 Task: Research Airbnb options in Zaozhuang, China from 11th November, 2023 to 15th November, 2023 for 2 adults.1  bedroom having 2 beds and 1 bathroom. Property type can be hotel. Amenities needed are: washing machine. Look for 5 properties as per requirement.
Action: Mouse moved to (619, 96)
Screenshot: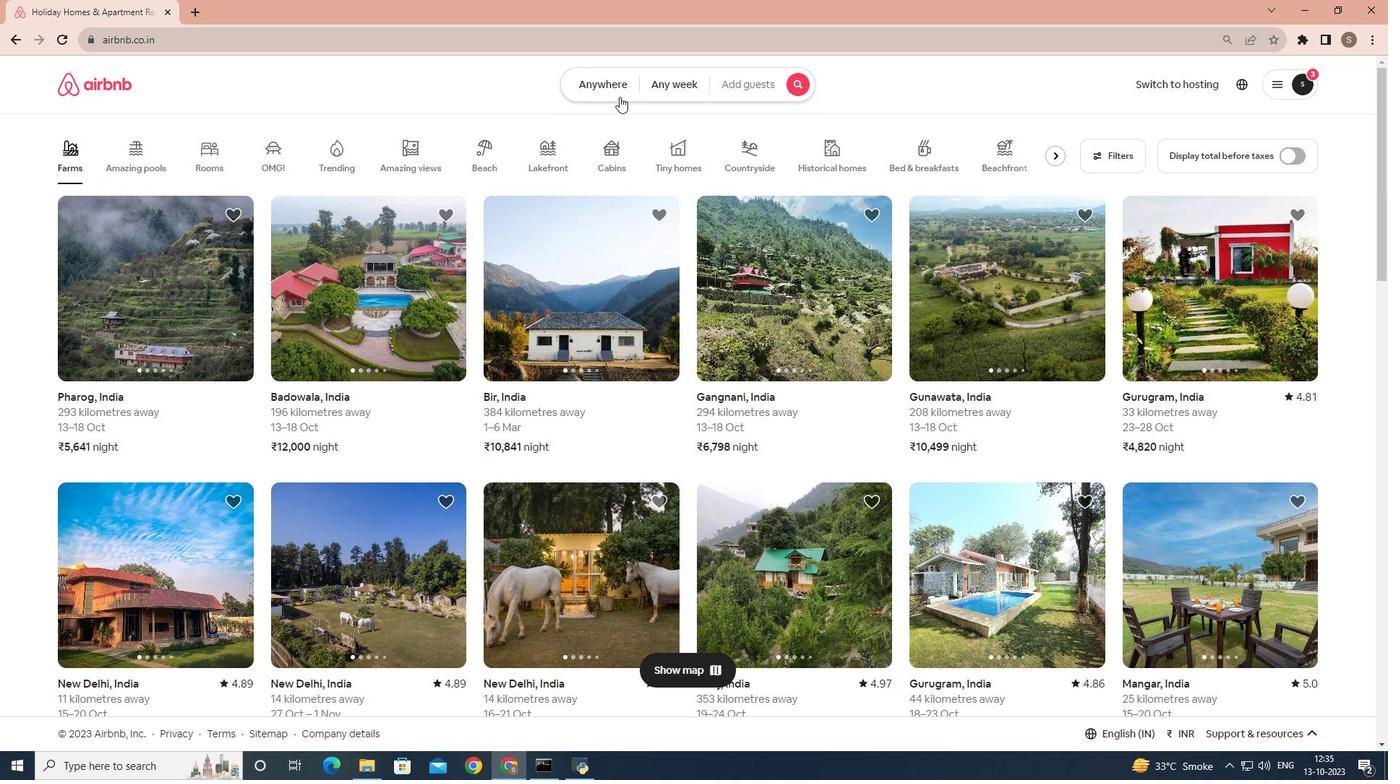 
Action: Mouse pressed left at (619, 96)
Screenshot: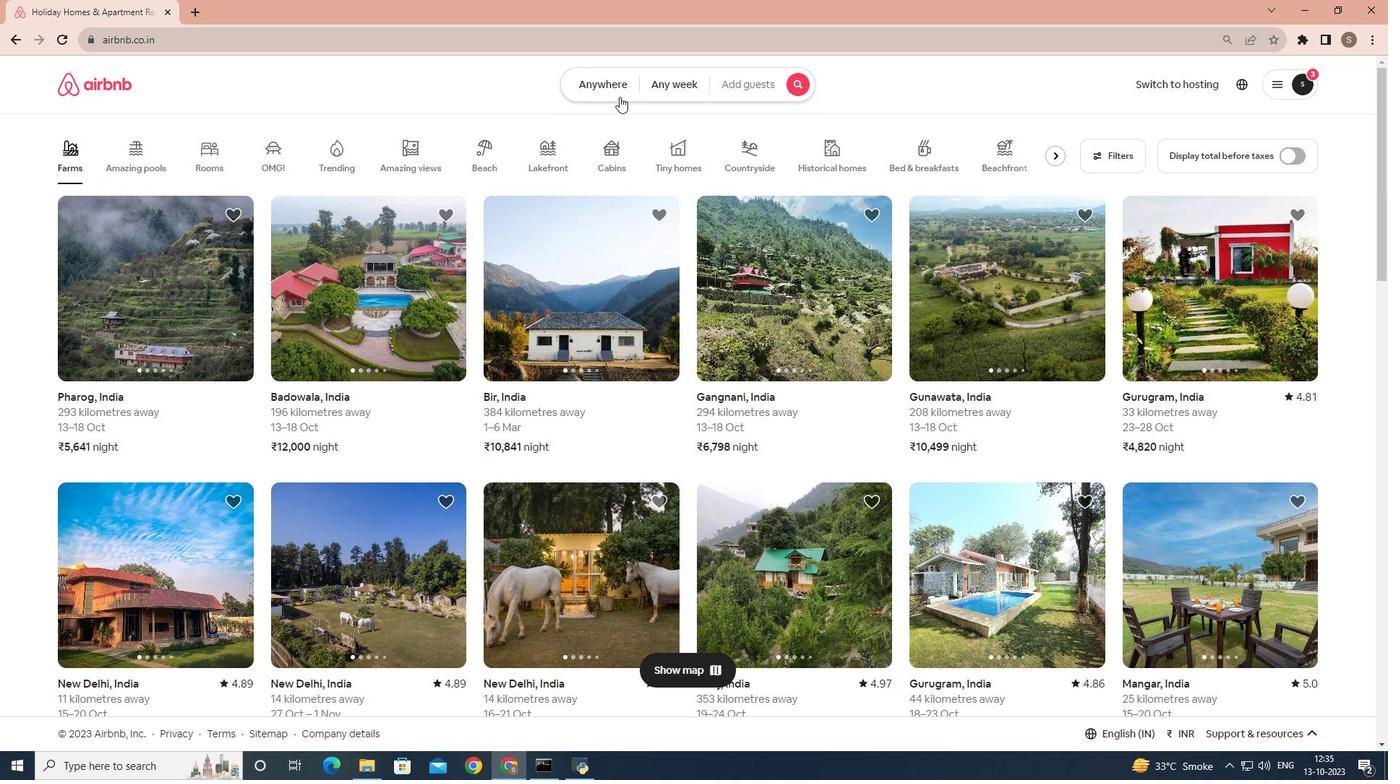 
Action: Mouse moved to (519, 143)
Screenshot: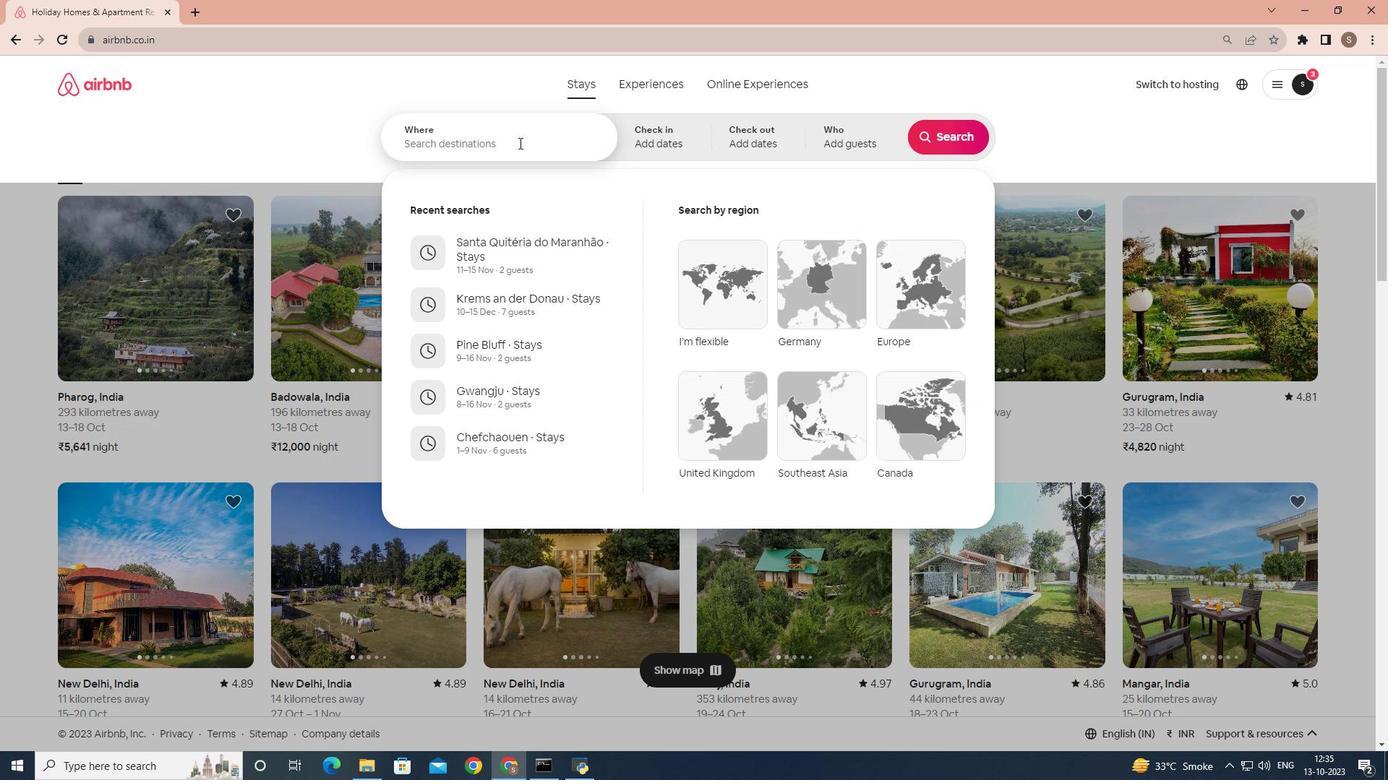 
Action: Mouse pressed left at (519, 143)
Screenshot: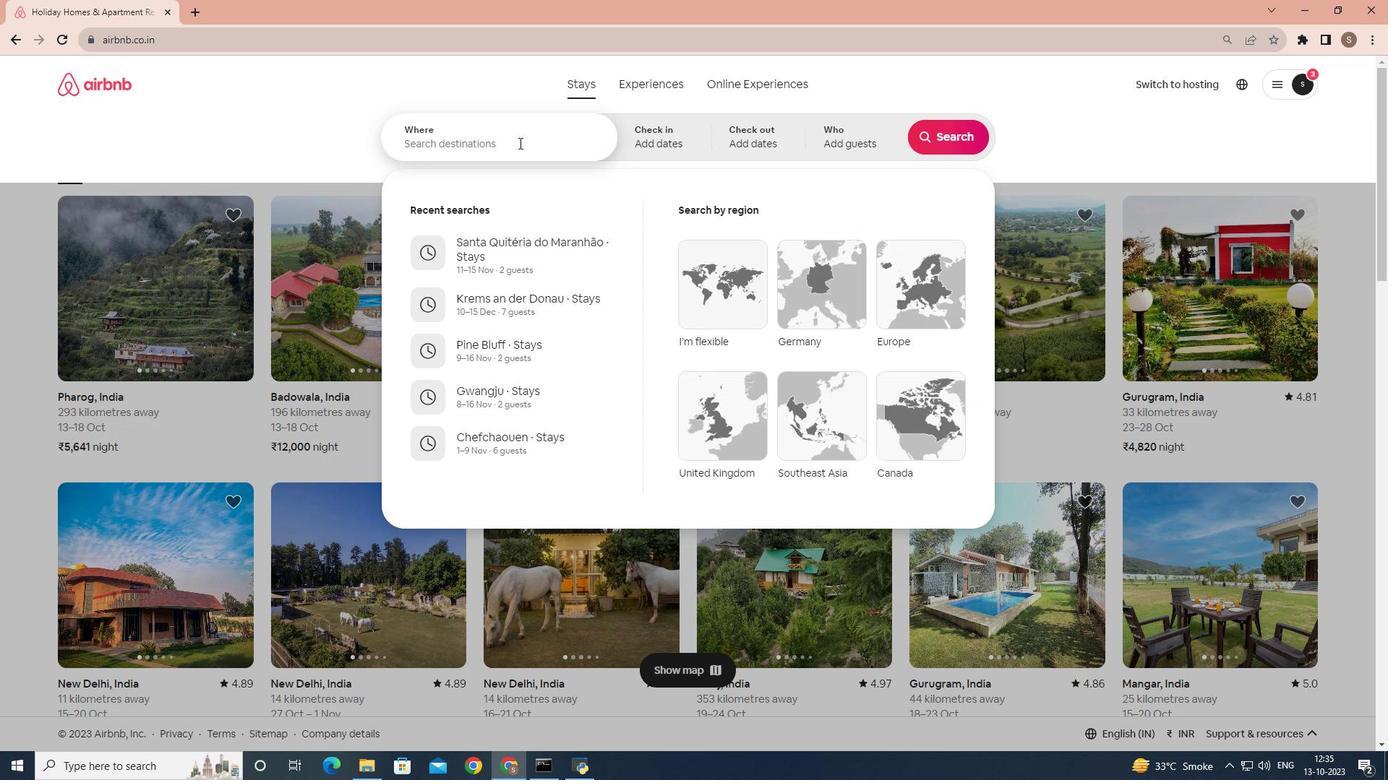 
Action: Mouse moved to (515, 144)
Screenshot: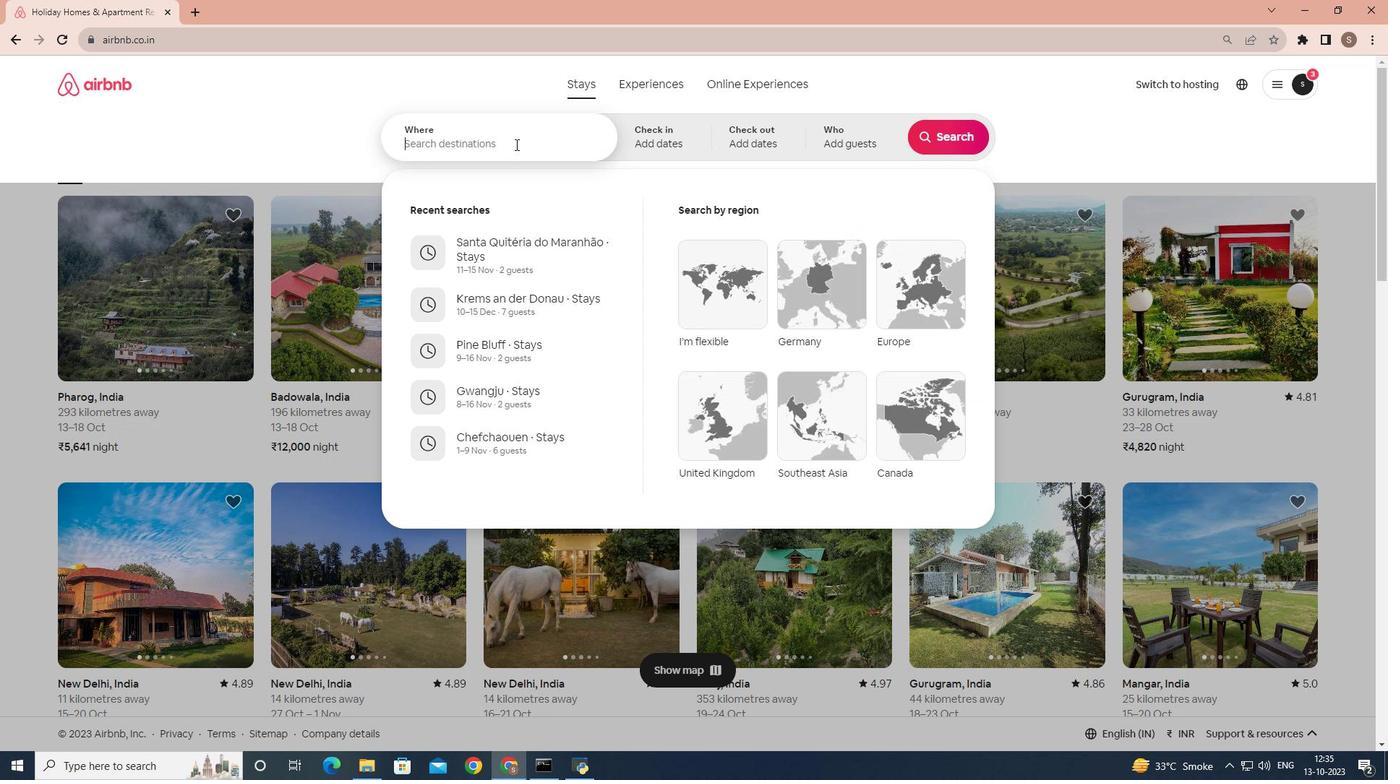 
Action: Key pressed <Key.shift>Zao<Key.space>zhuang,<Key.space><Key.shift>China
Screenshot: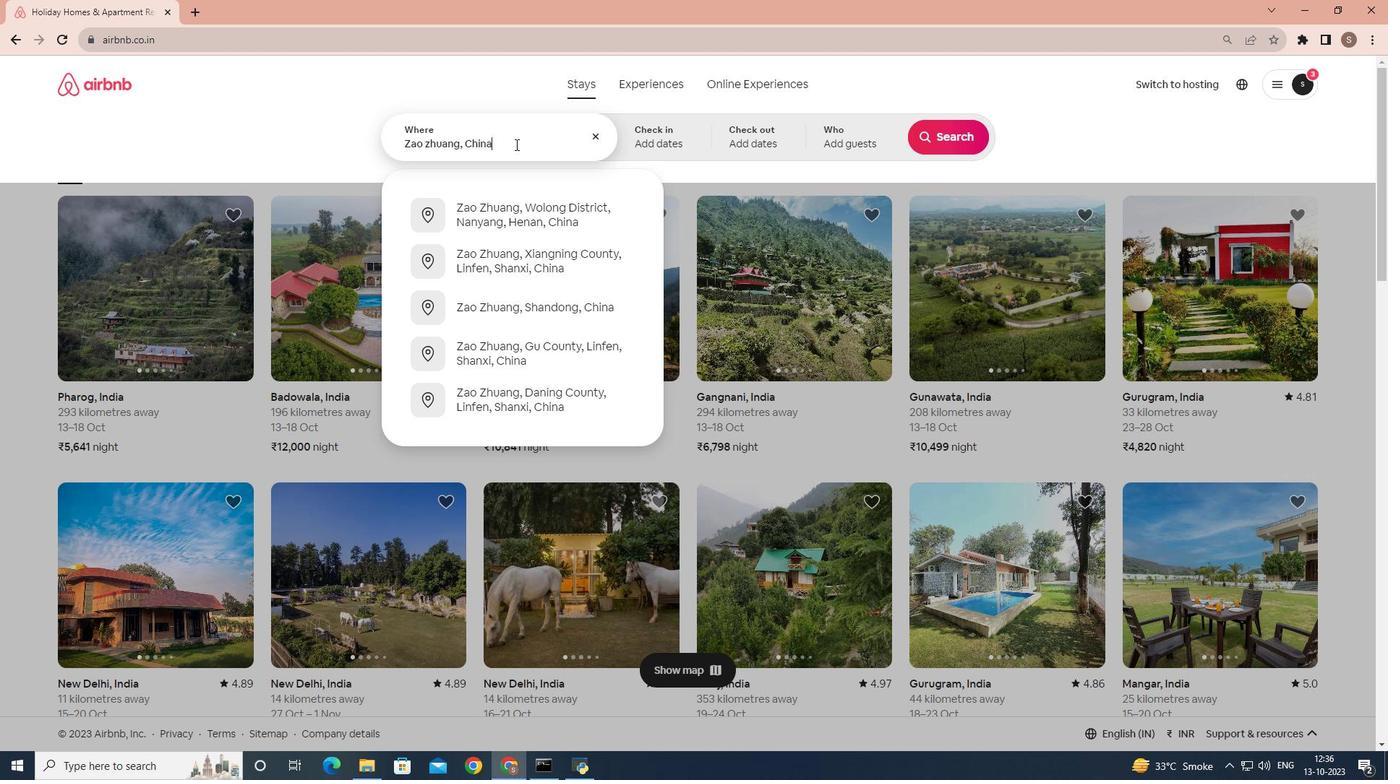 
Action: Mouse moved to (635, 142)
Screenshot: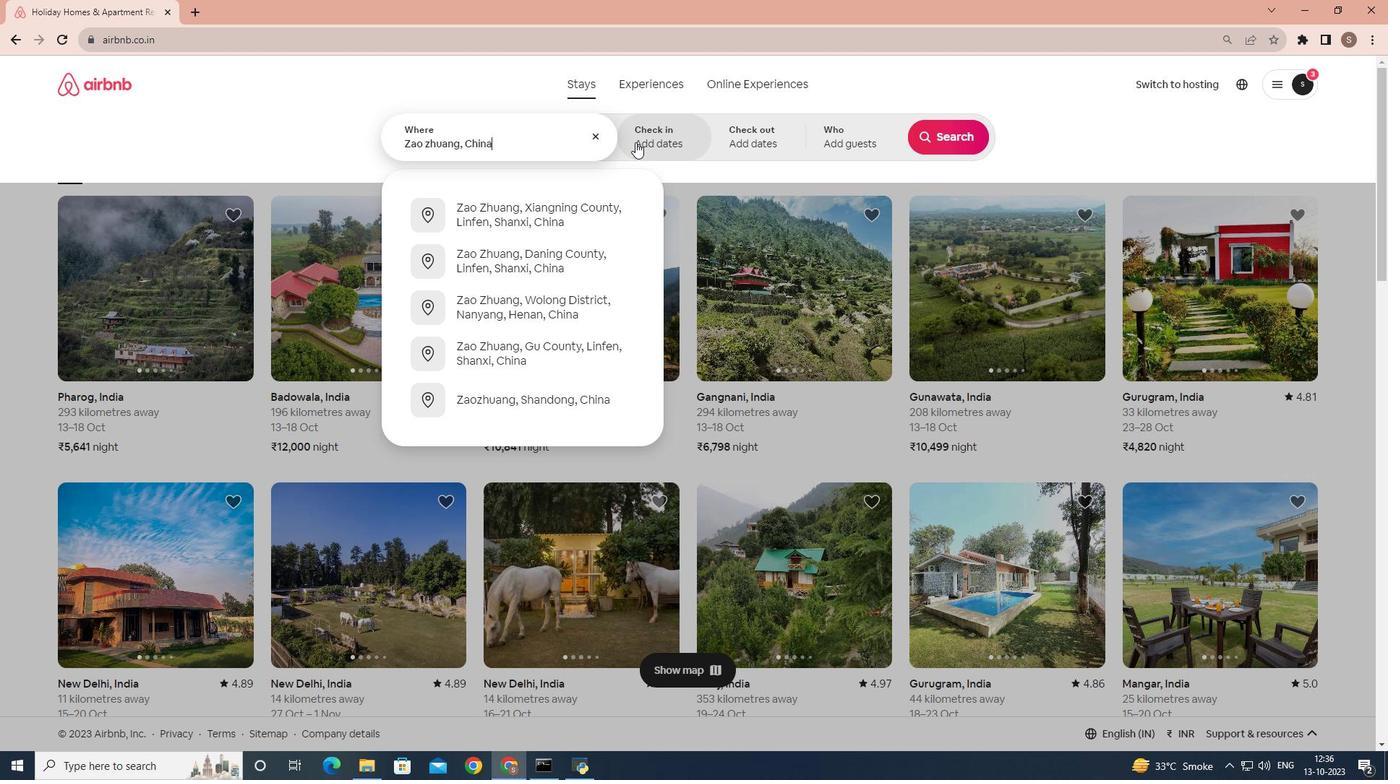 
Action: Mouse pressed left at (635, 142)
Screenshot: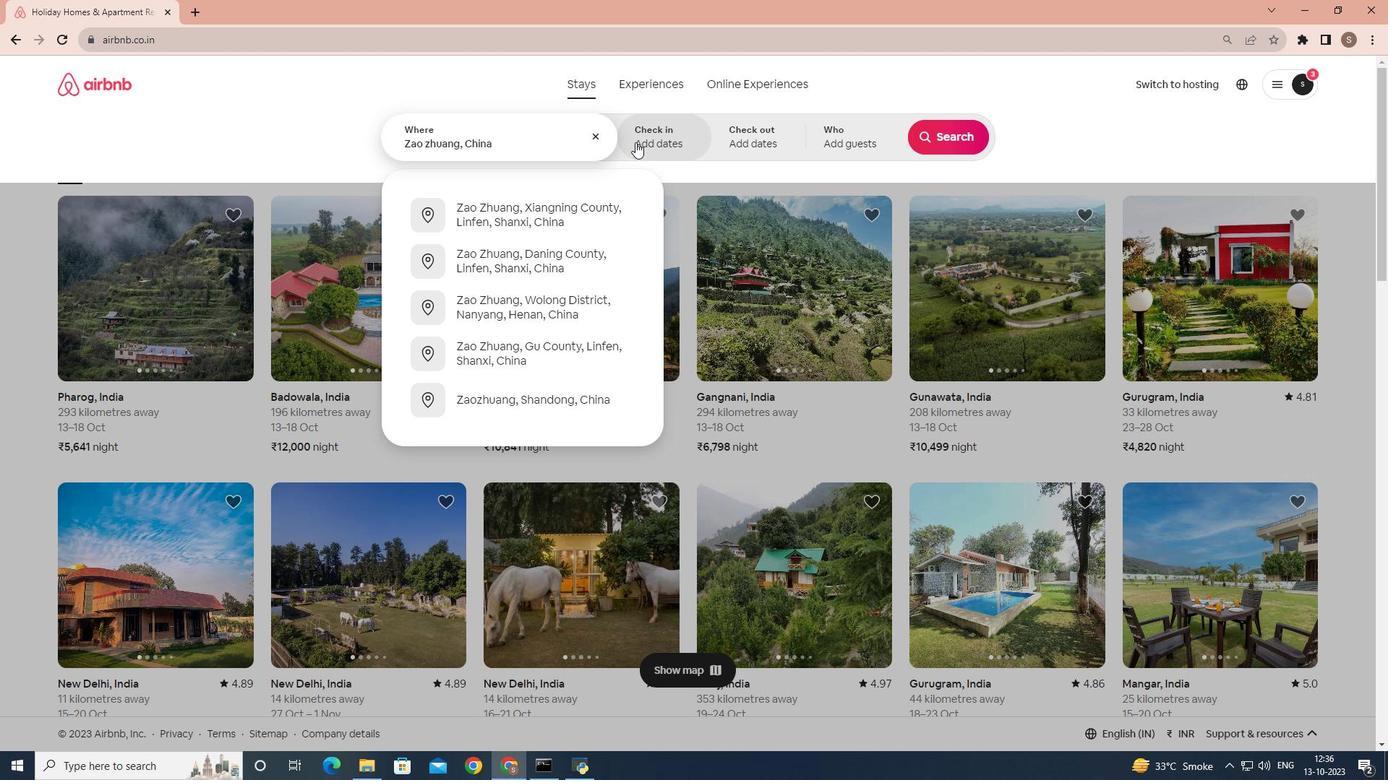 
Action: Mouse moved to (937, 350)
Screenshot: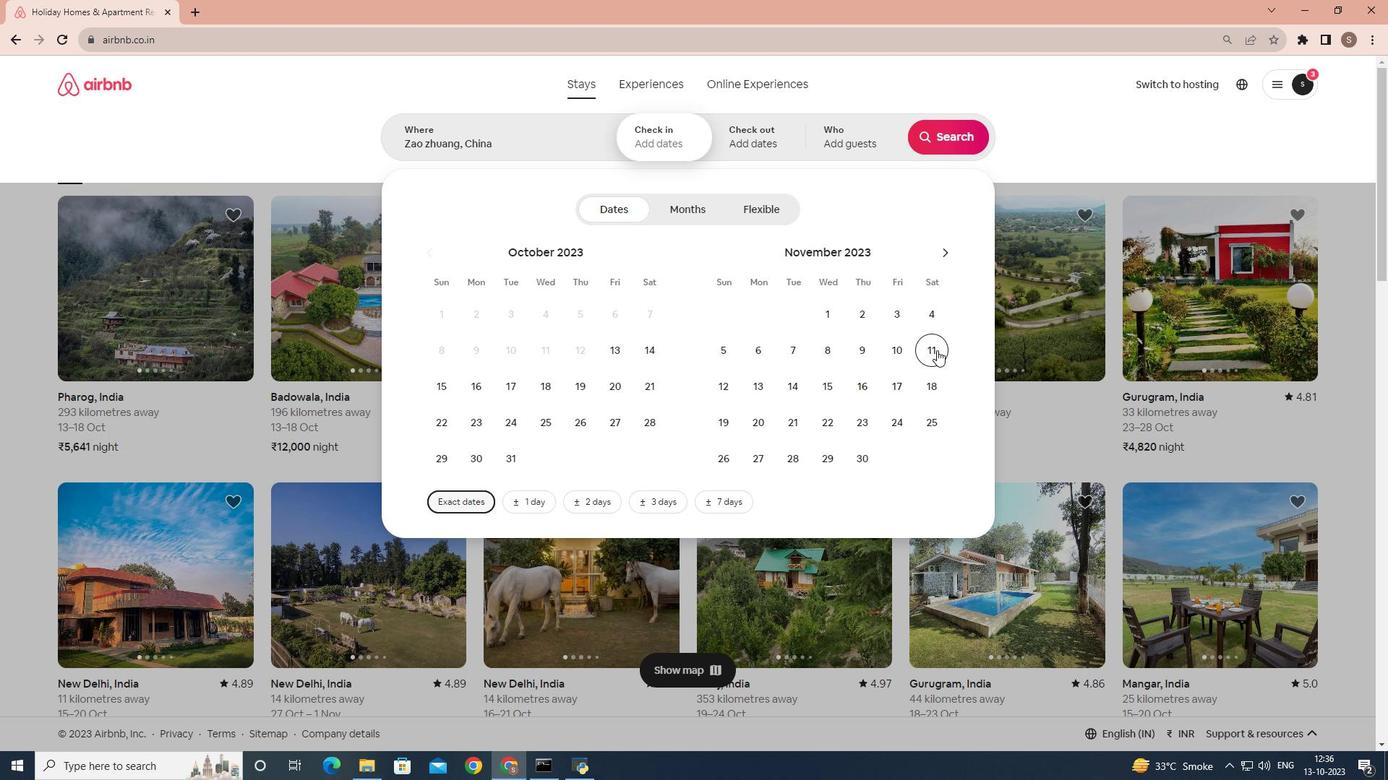 
Action: Mouse pressed left at (937, 350)
Screenshot: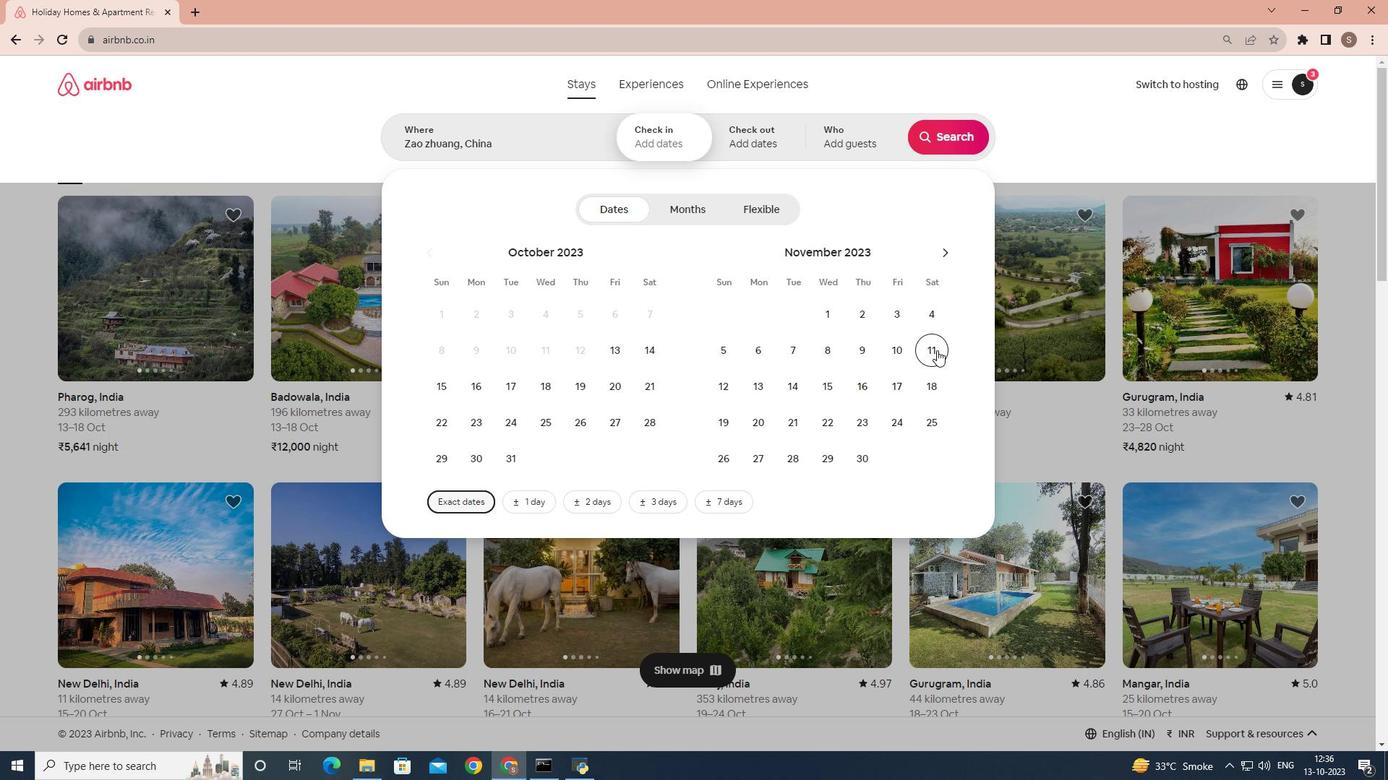 
Action: Mouse moved to (833, 395)
Screenshot: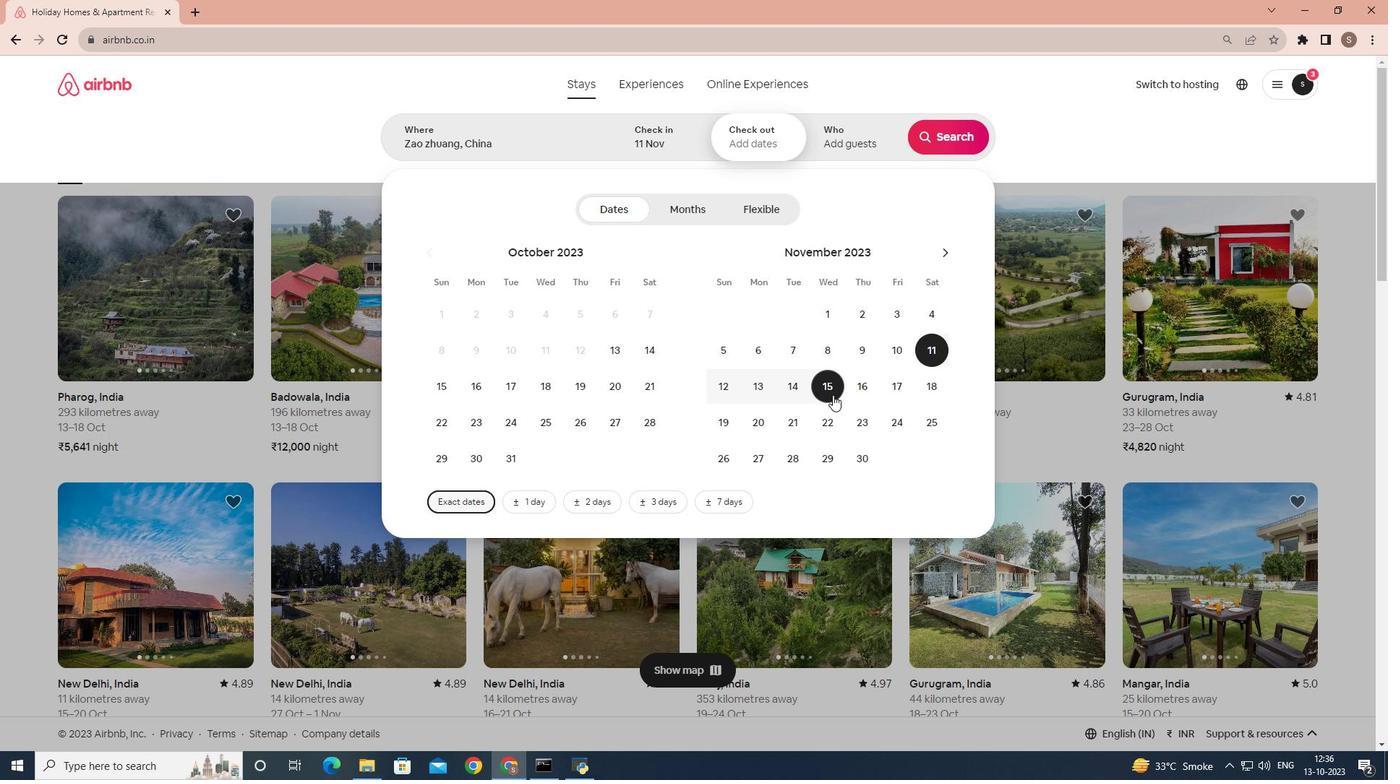 
Action: Mouse pressed left at (833, 395)
Screenshot: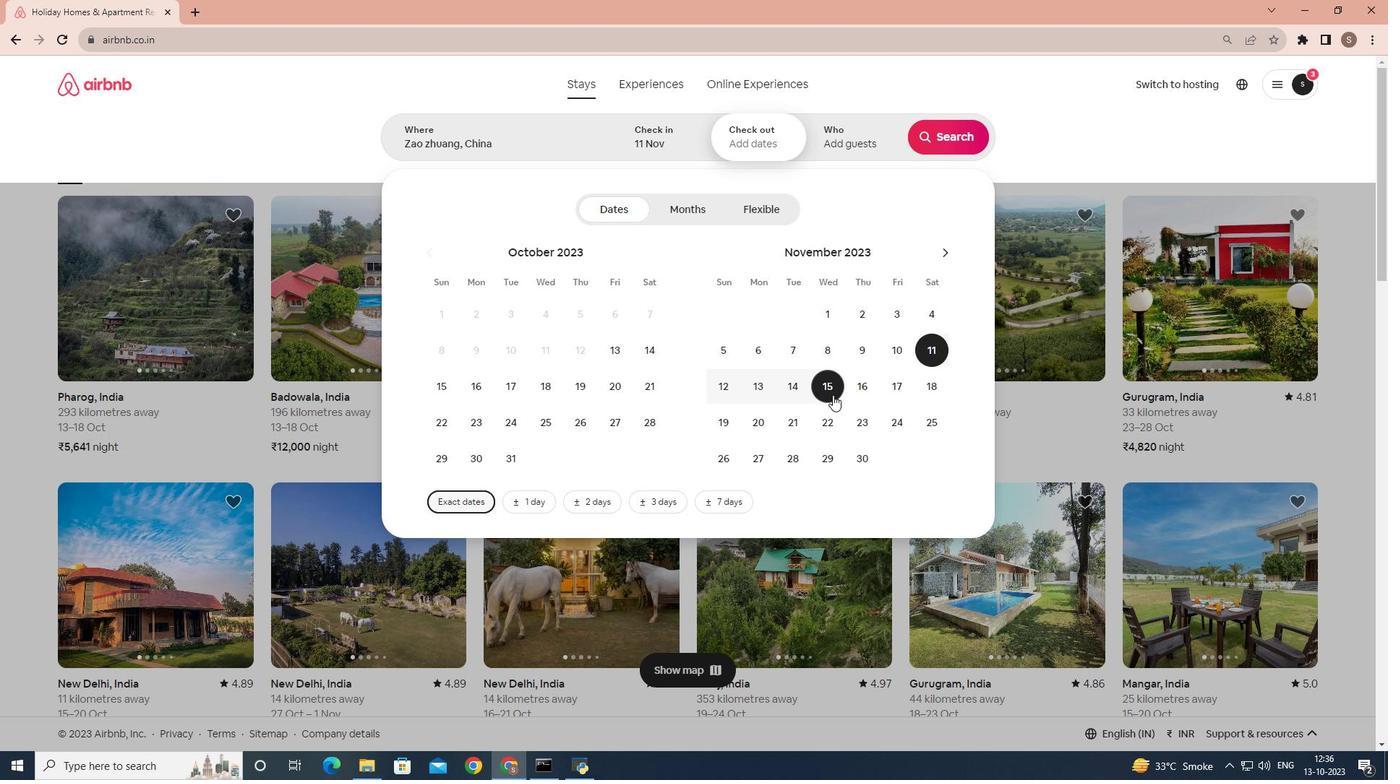 
Action: Mouse moved to (835, 134)
Screenshot: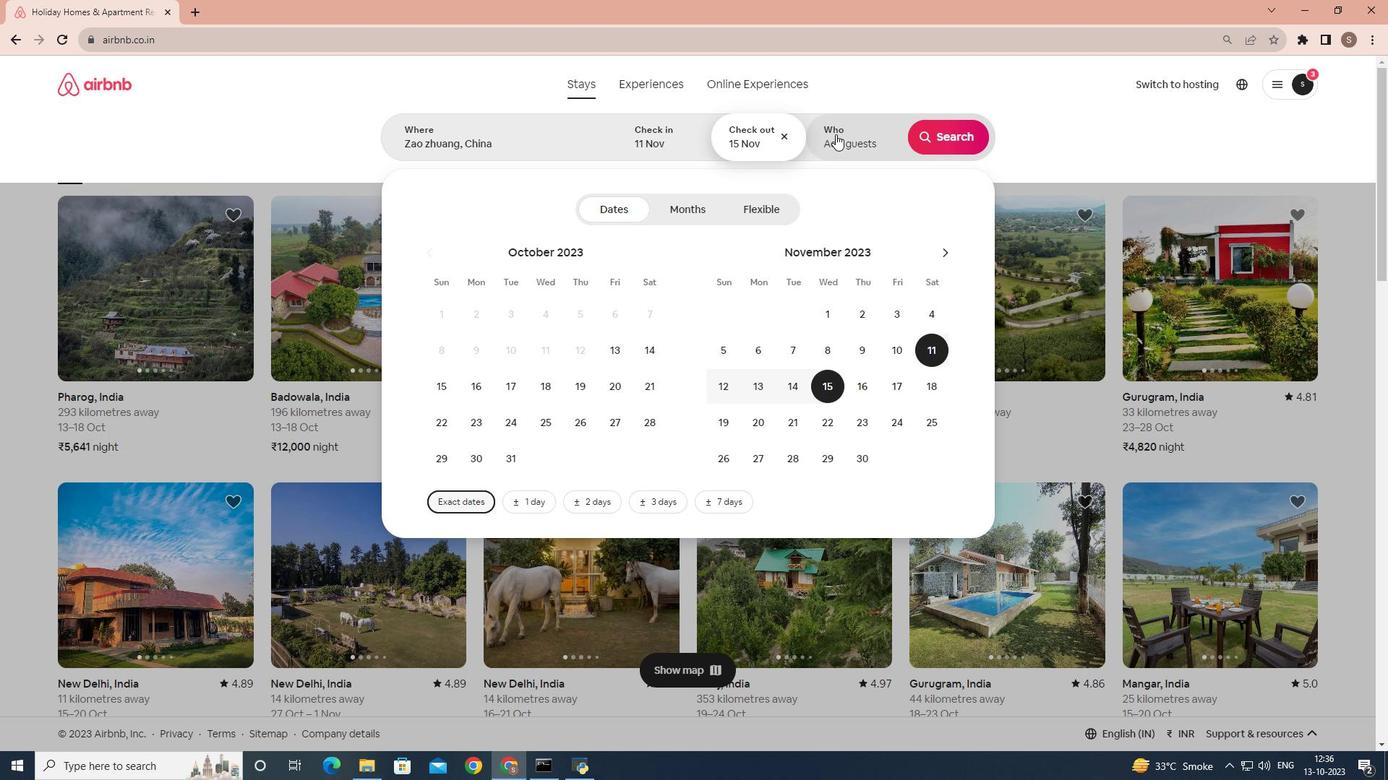 
Action: Mouse pressed left at (835, 134)
Screenshot: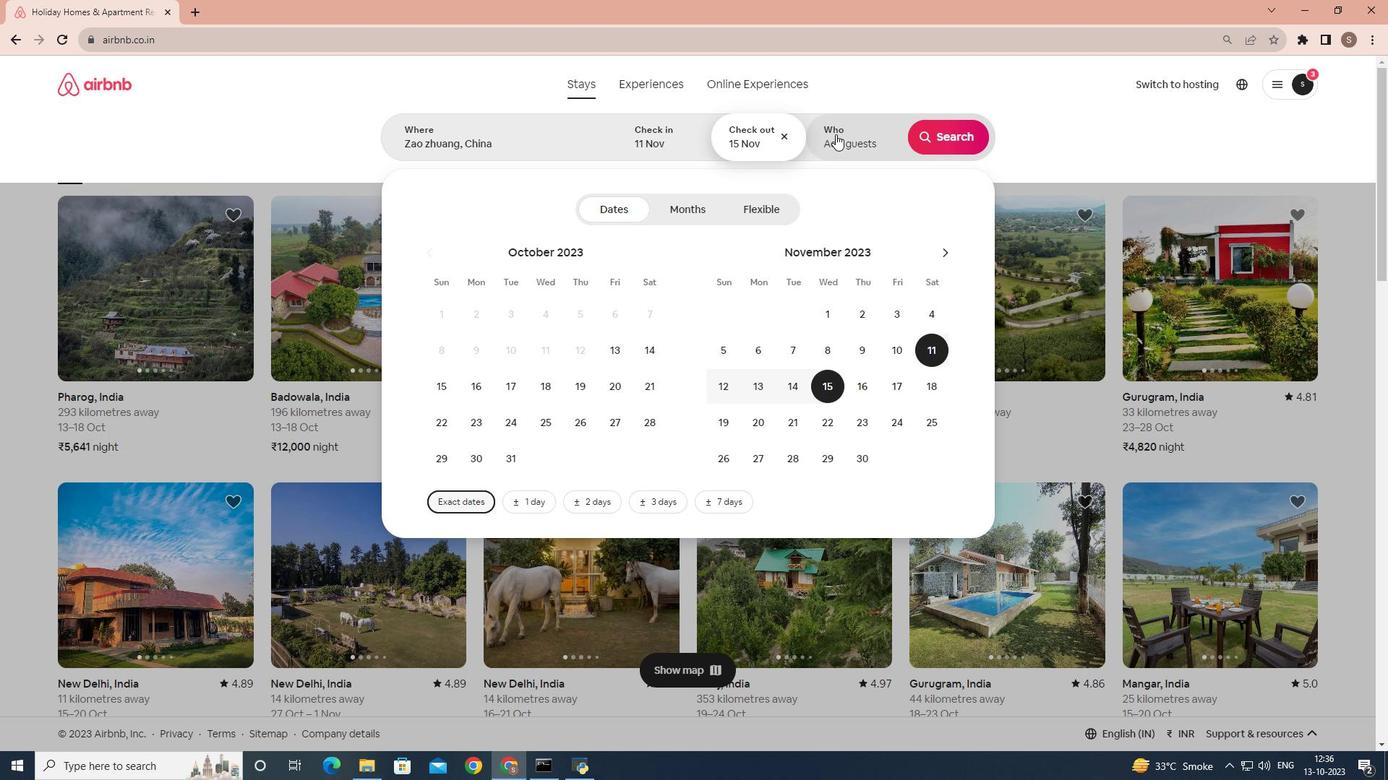 
Action: Mouse moved to (957, 206)
Screenshot: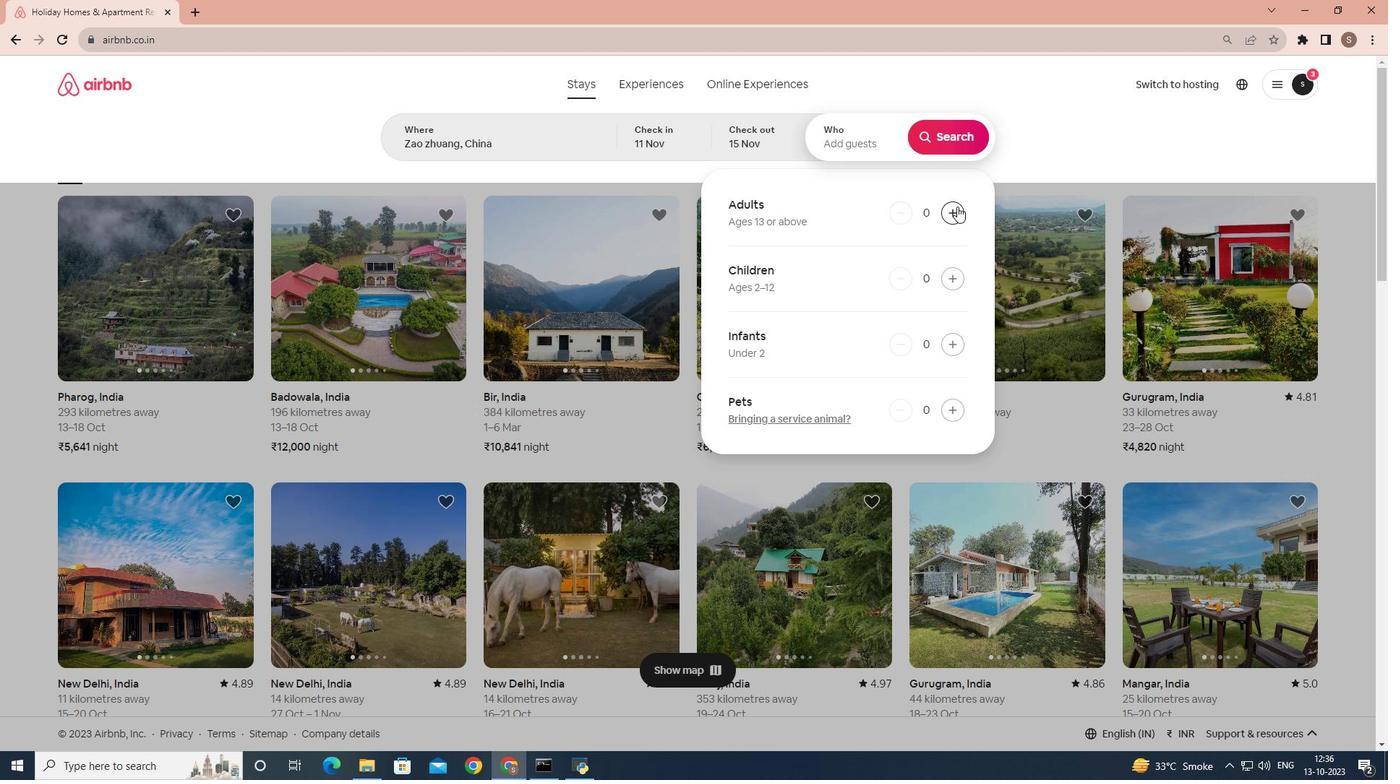 
Action: Mouse pressed left at (957, 206)
Screenshot: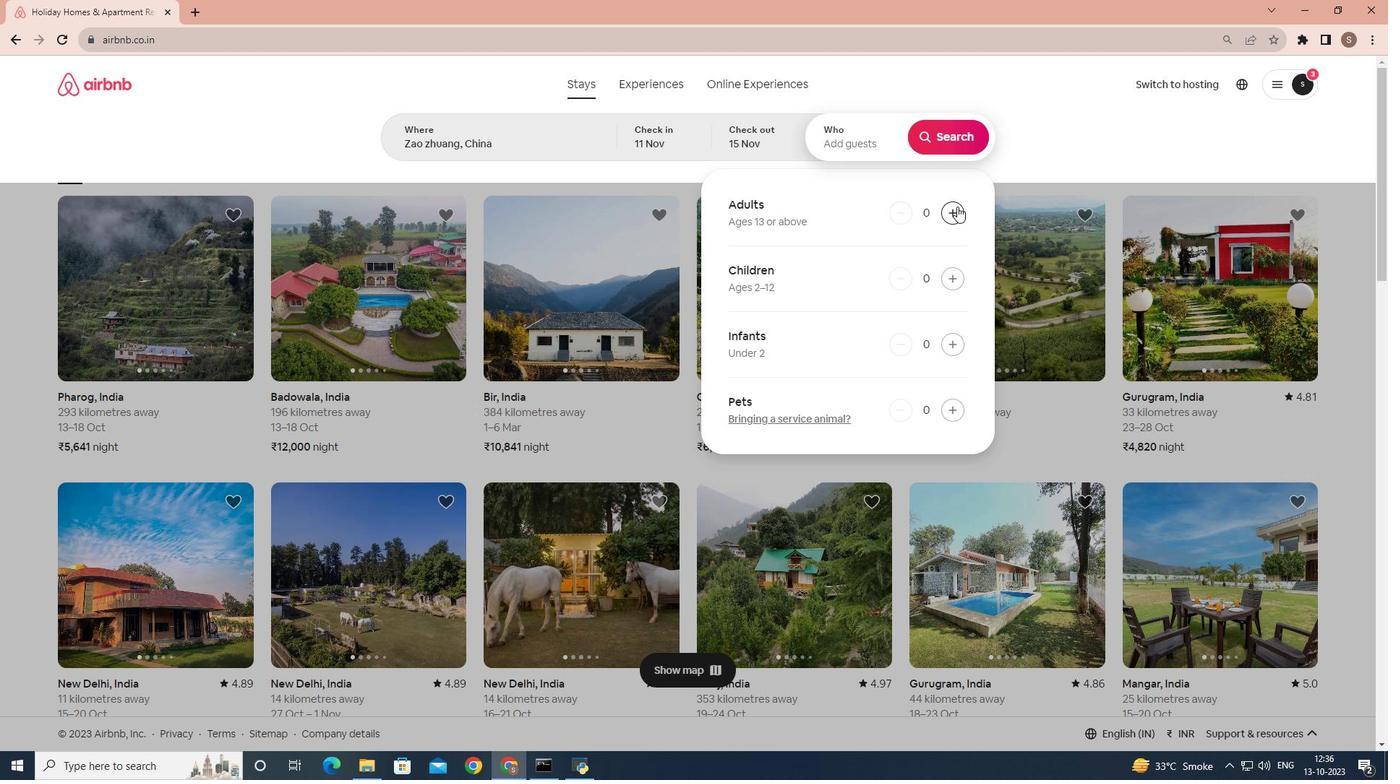 
Action: Mouse pressed left at (957, 206)
Screenshot: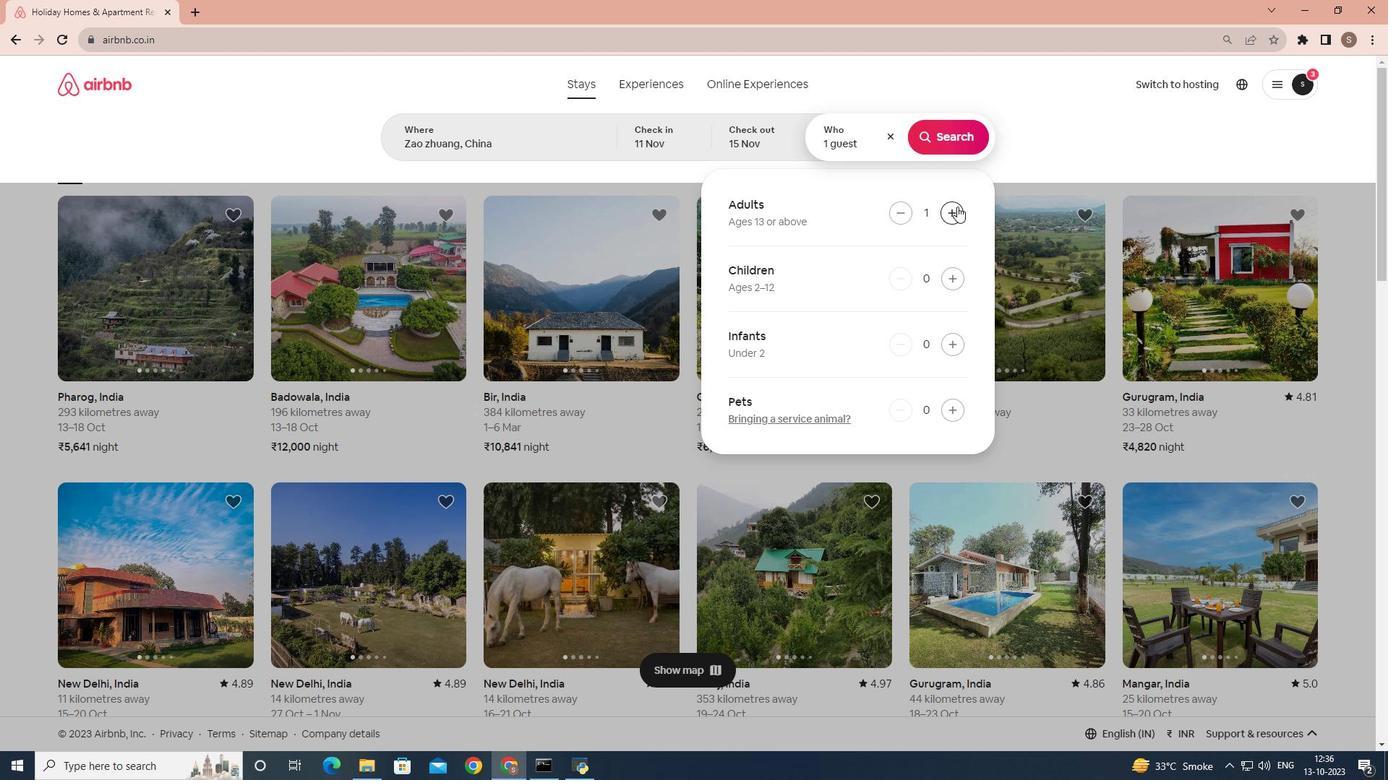 
Action: Mouse moved to (944, 135)
Screenshot: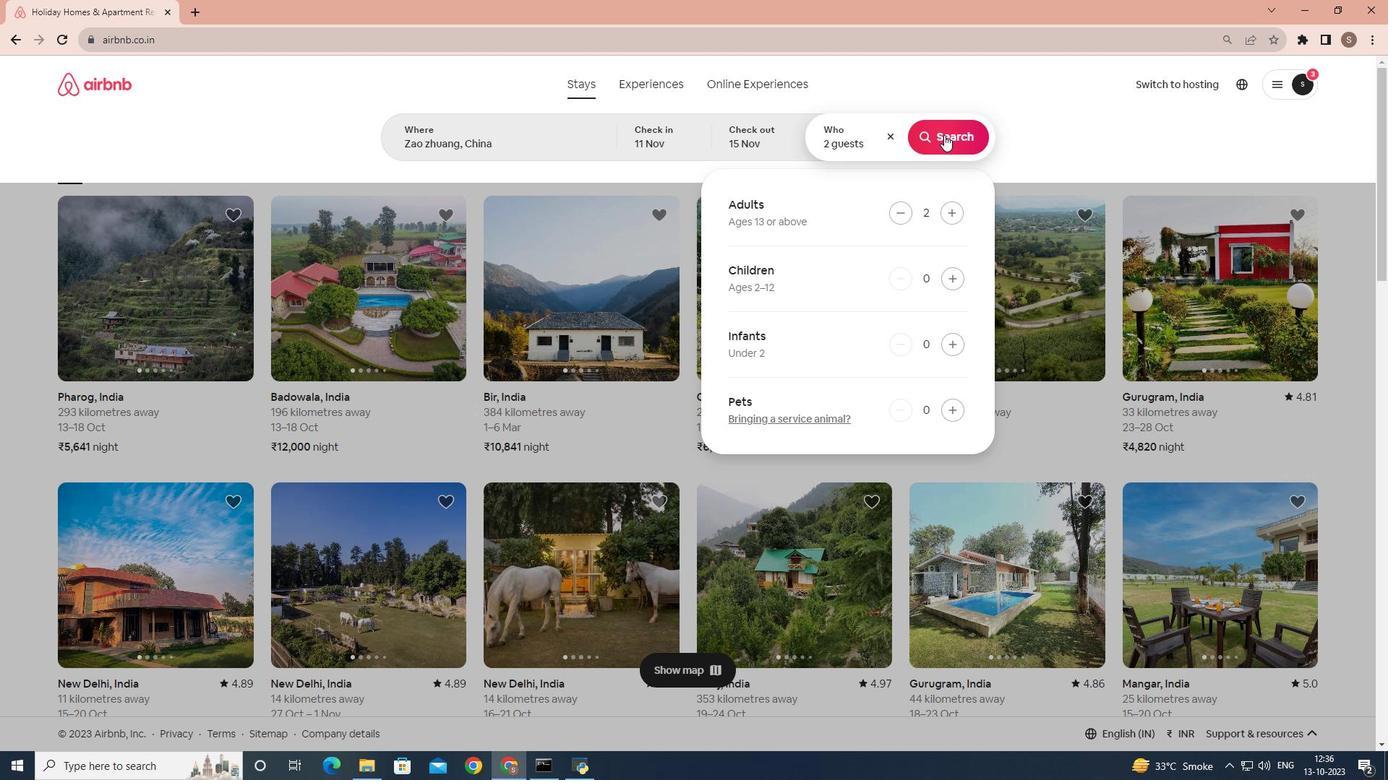 
Action: Mouse pressed left at (944, 135)
Screenshot: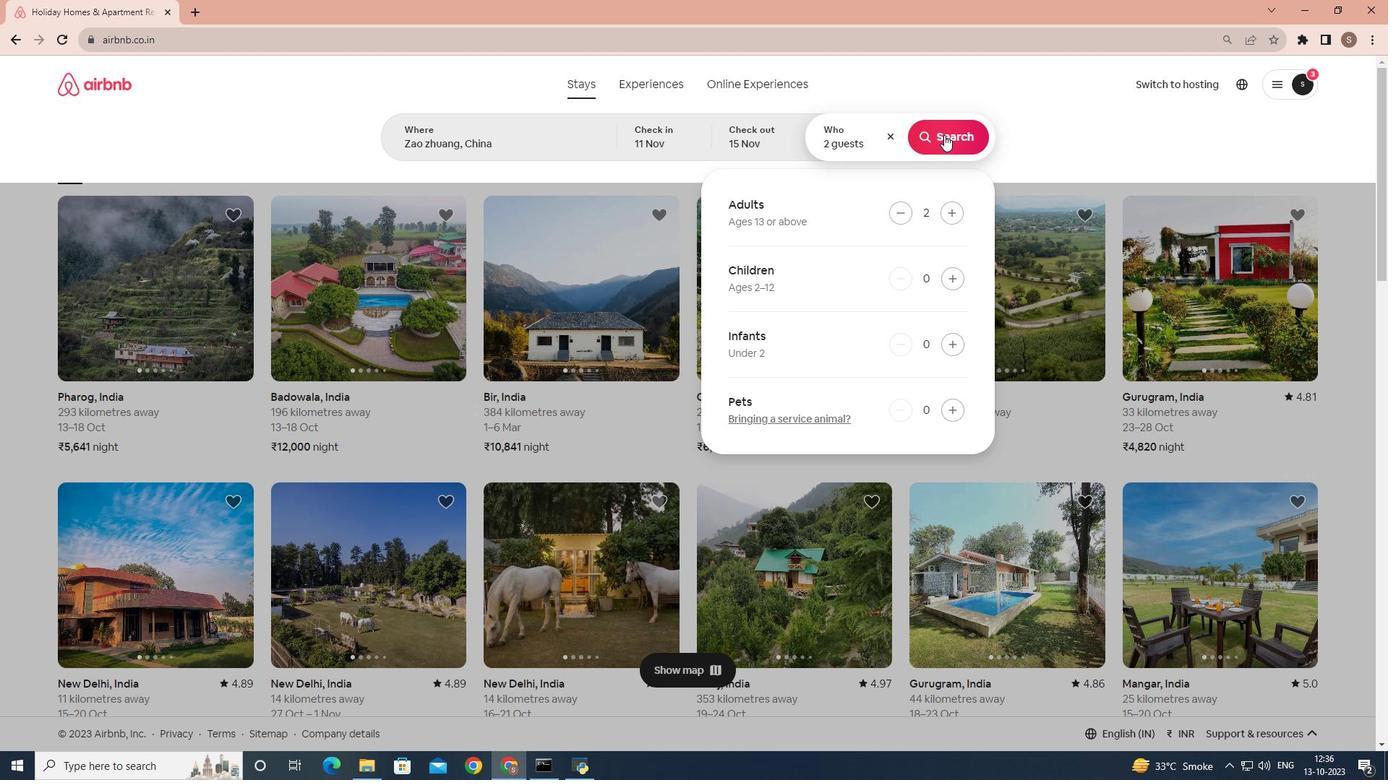 
Action: Mouse moved to (1160, 142)
Screenshot: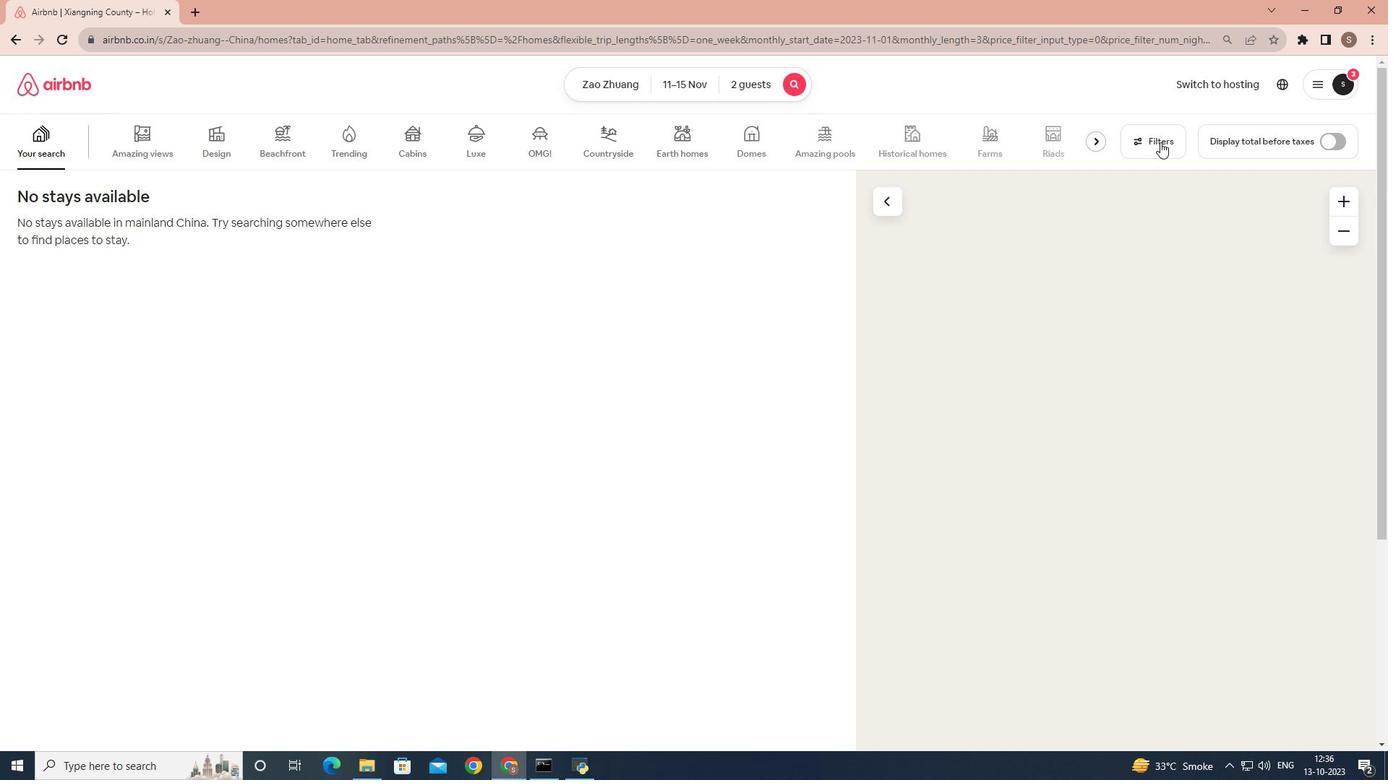 
Action: Mouse pressed left at (1160, 142)
Screenshot: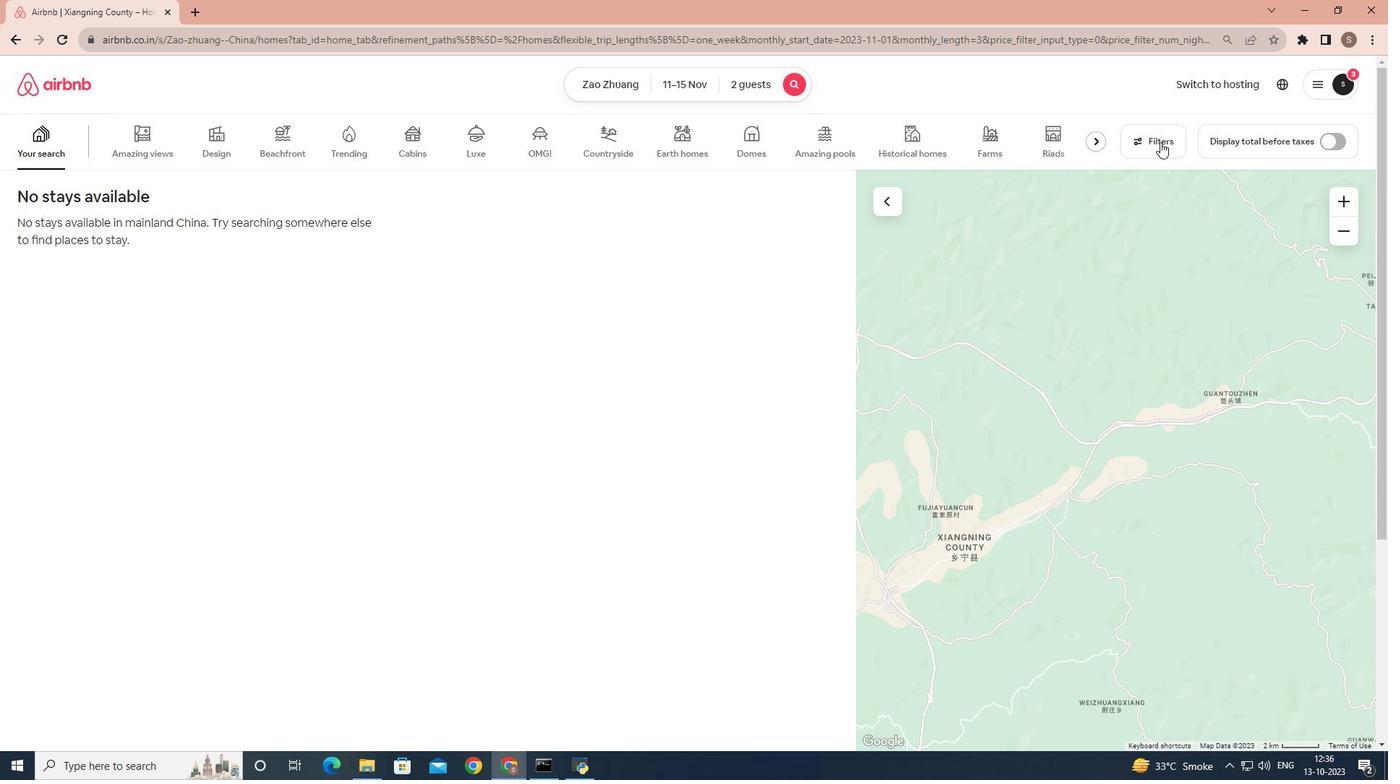 
Action: Mouse moved to (841, 399)
Screenshot: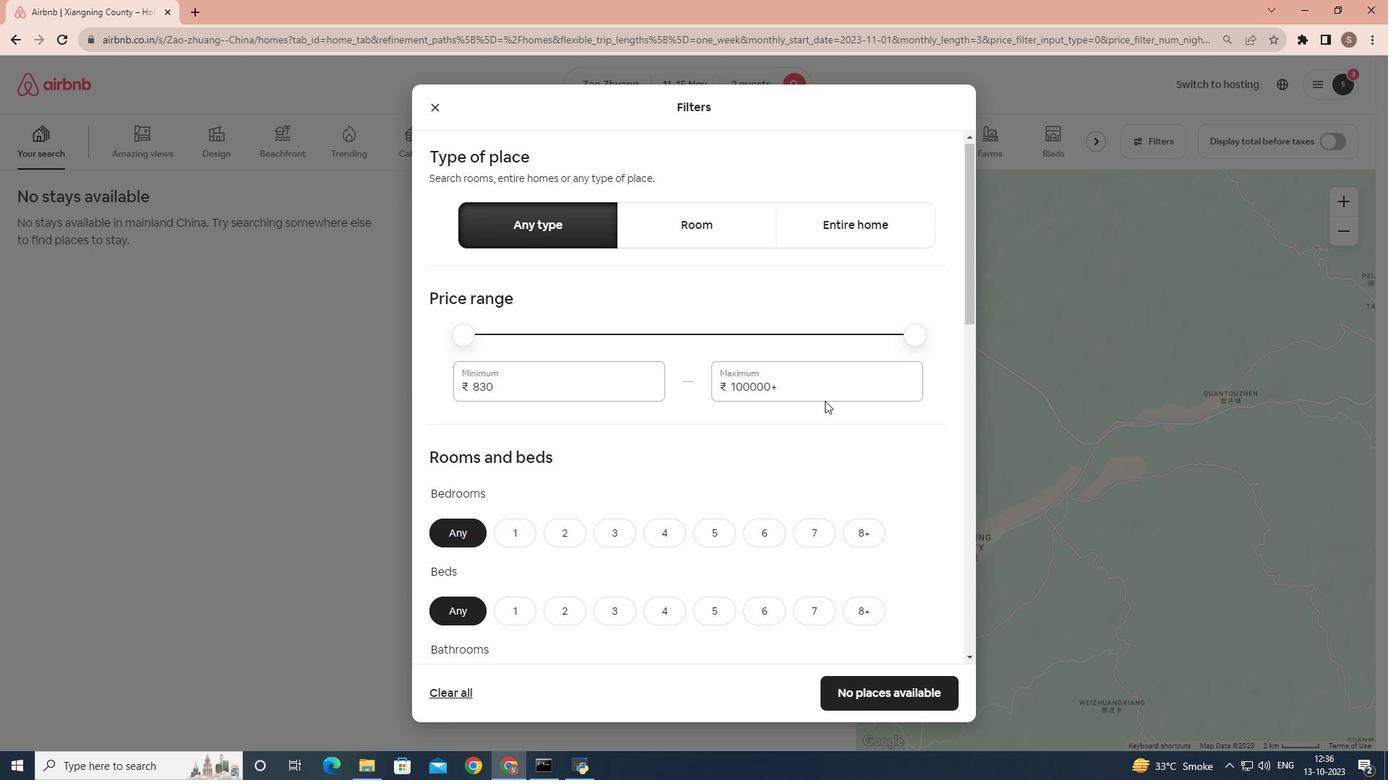 
Action: Mouse scrolled (841, 398) with delta (0, 0)
Screenshot: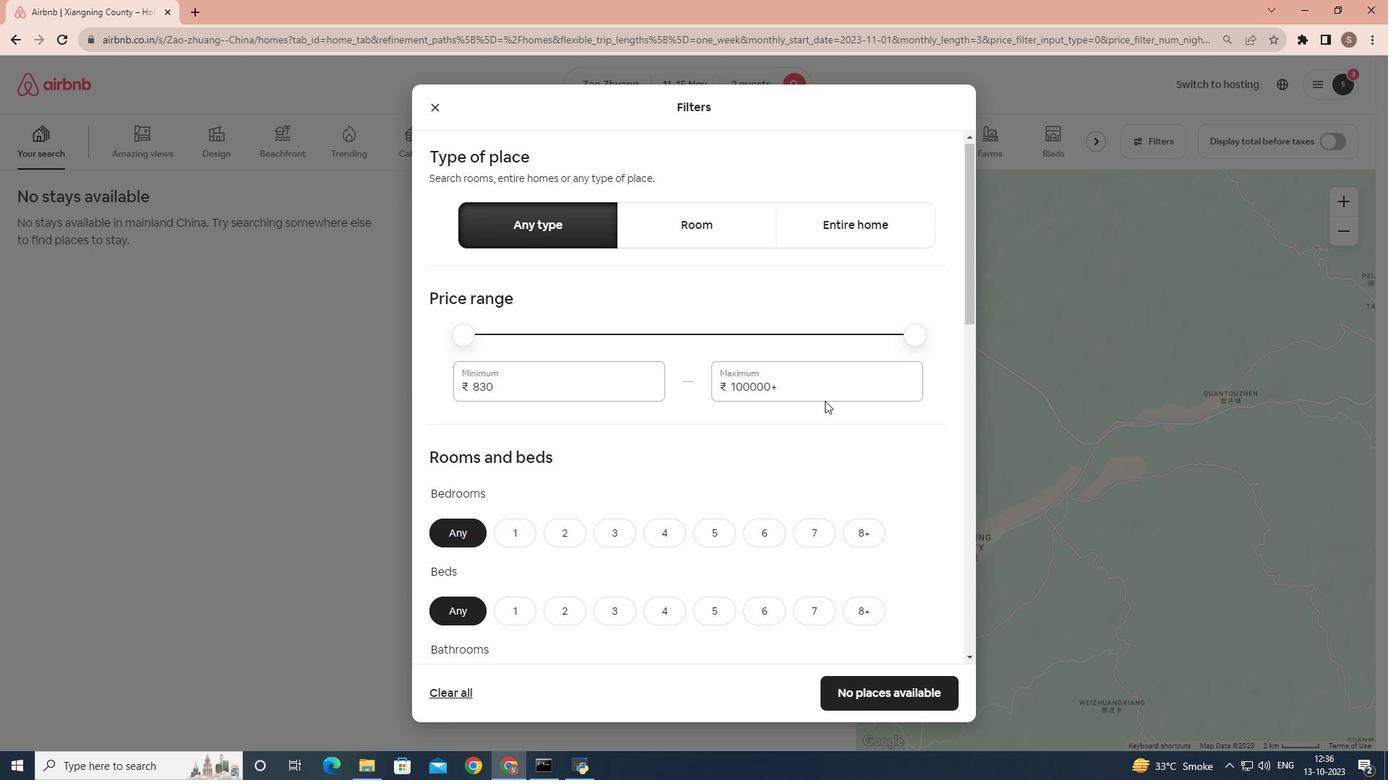 
Action: Mouse moved to (819, 402)
Screenshot: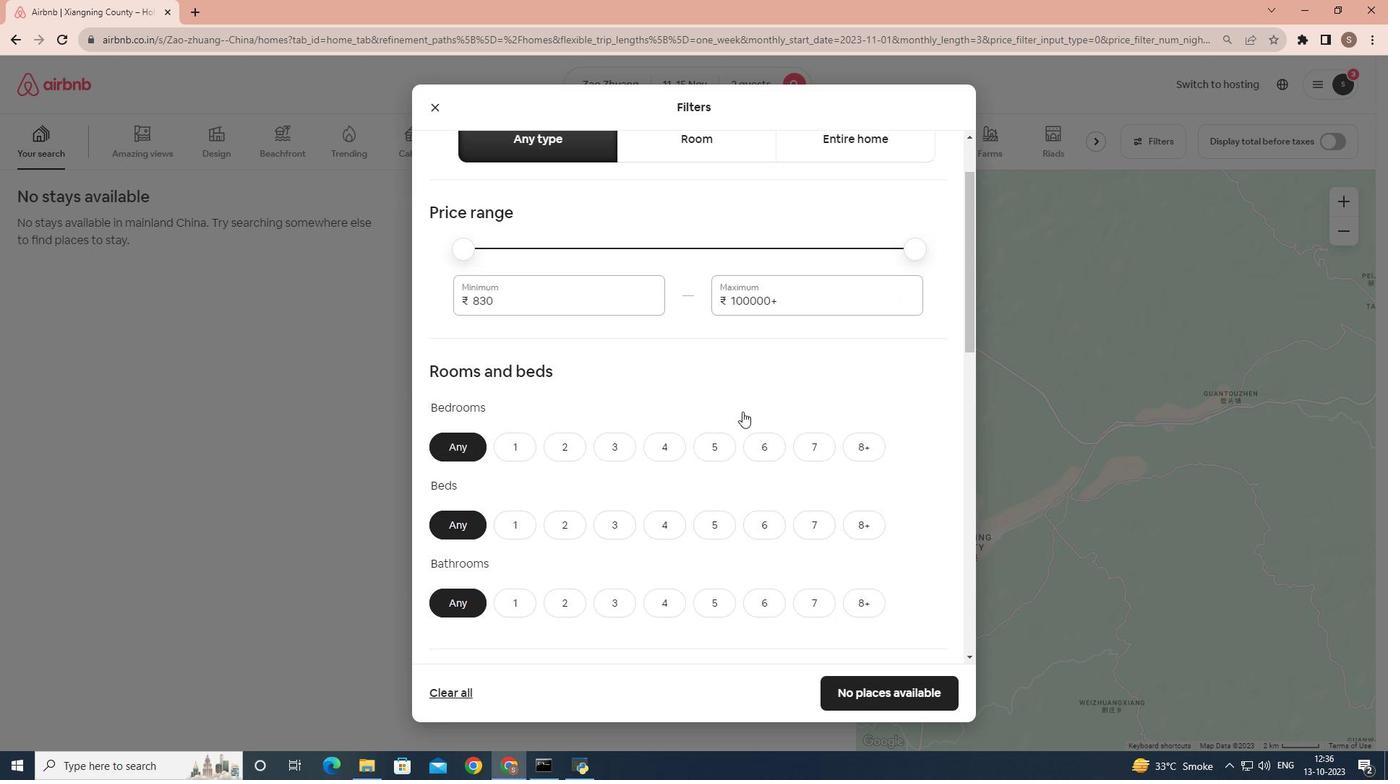 
Action: Mouse scrolled (819, 401) with delta (0, 0)
Screenshot: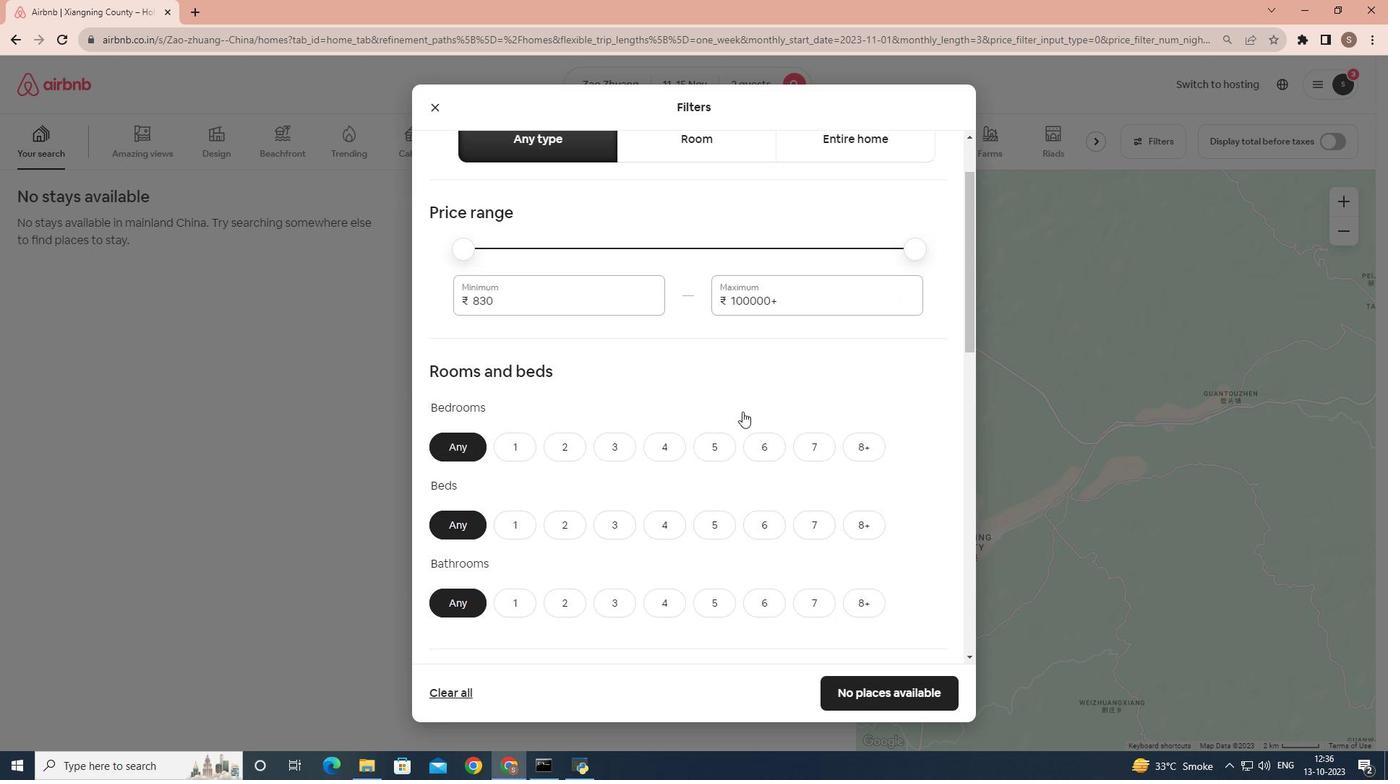
Action: Mouse moved to (510, 391)
Screenshot: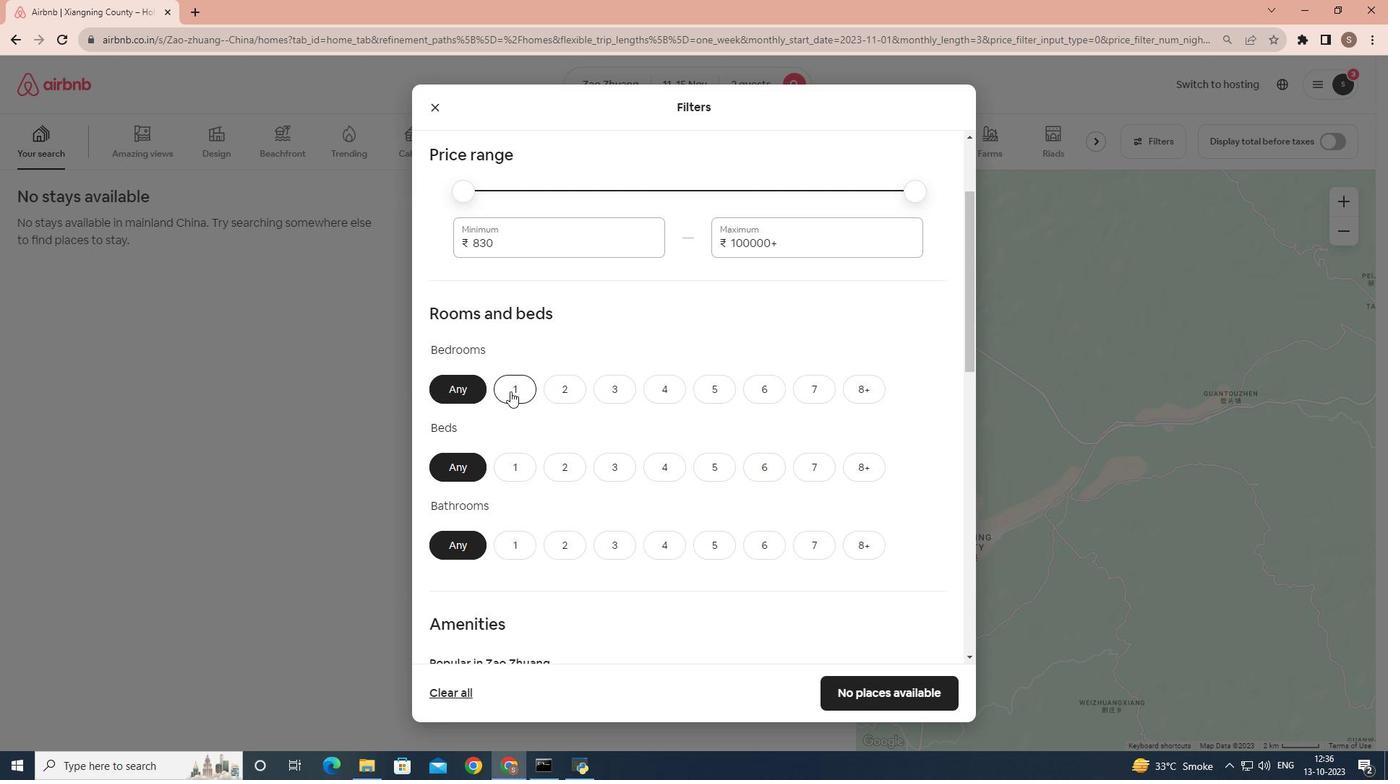 
Action: Mouse pressed left at (510, 391)
Screenshot: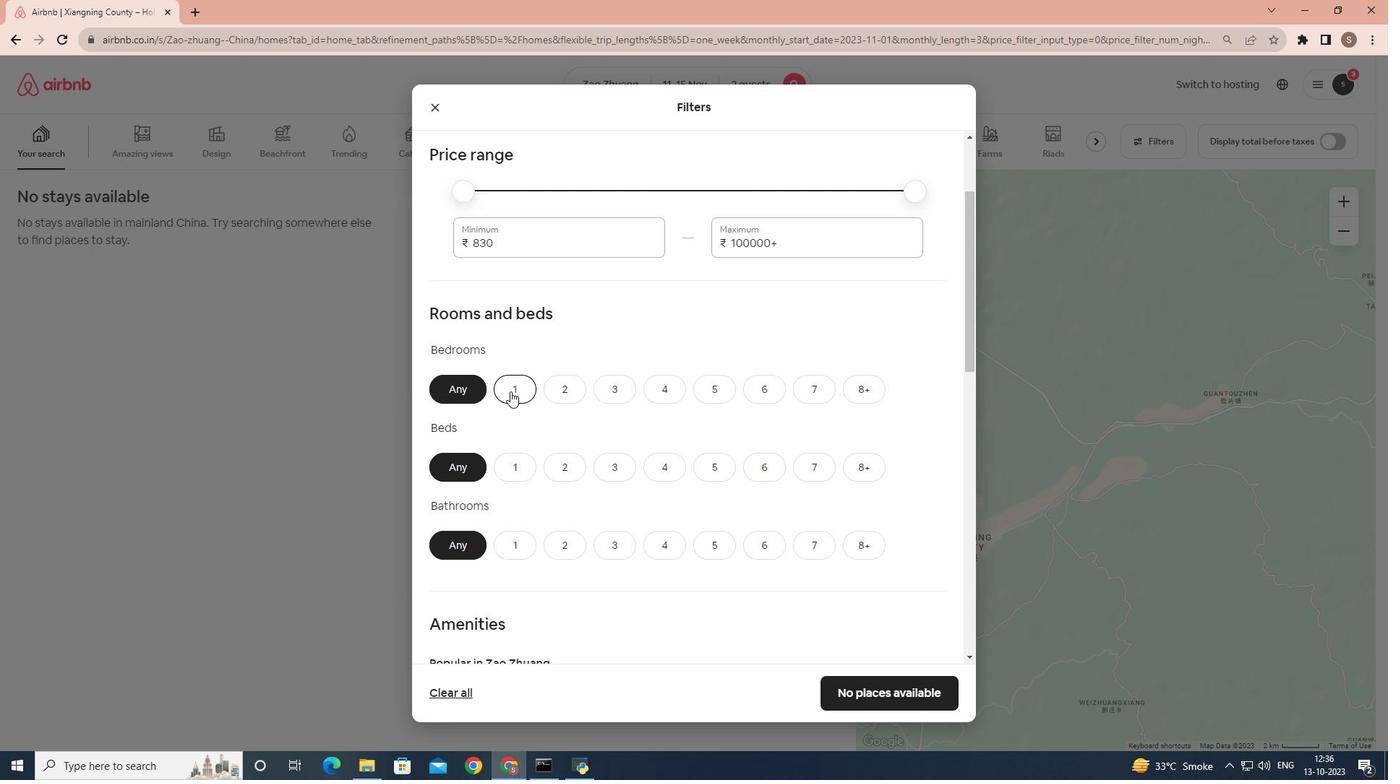 
Action: Mouse moved to (561, 454)
Screenshot: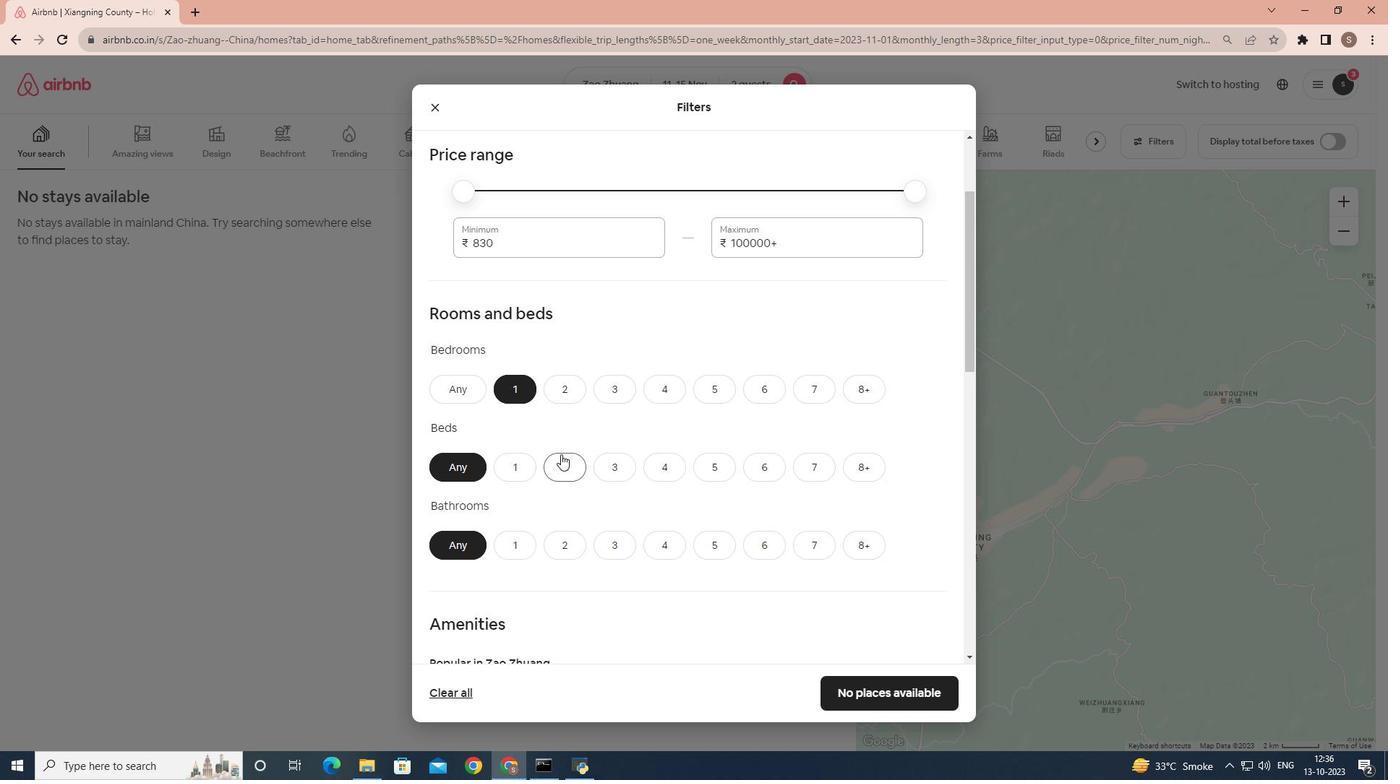 
Action: Mouse pressed left at (561, 454)
Screenshot: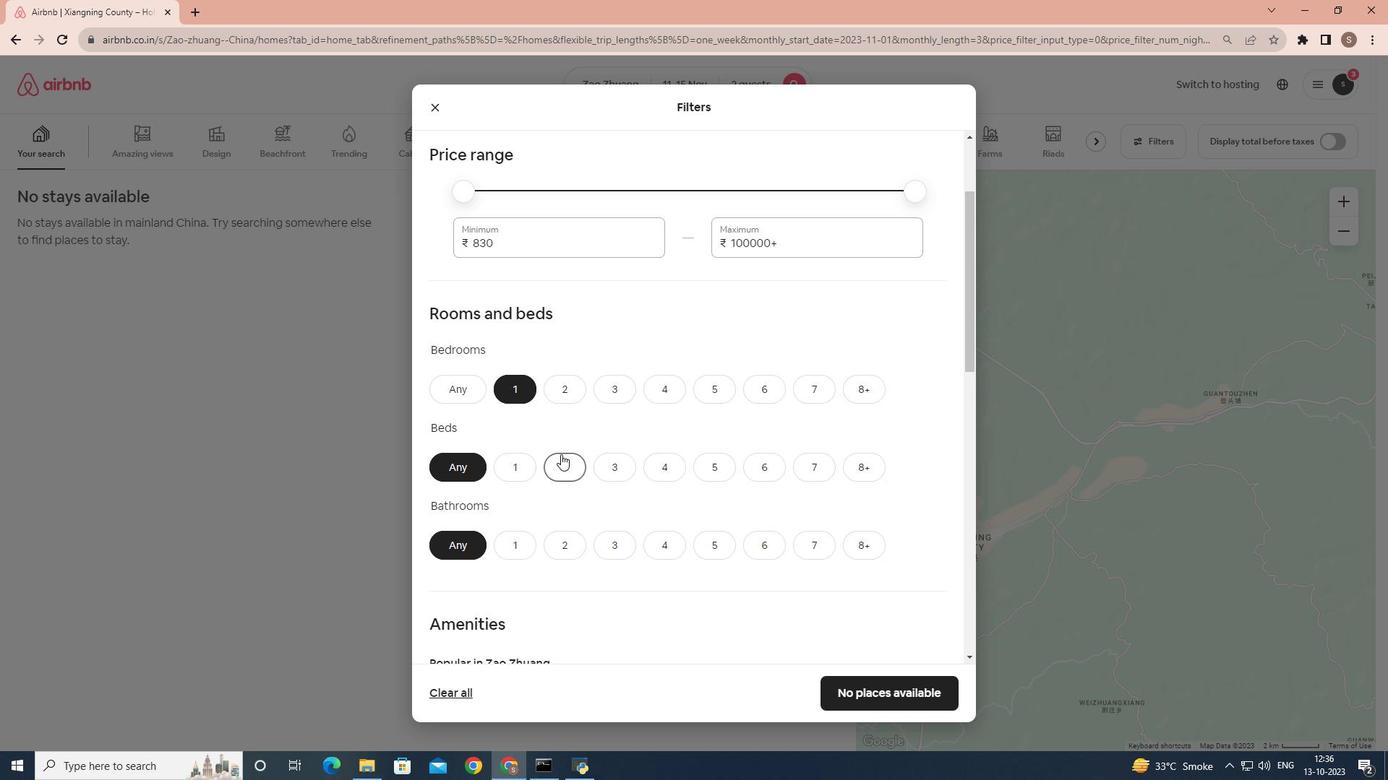 
Action: Mouse moved to (611, 455)
Screenshot: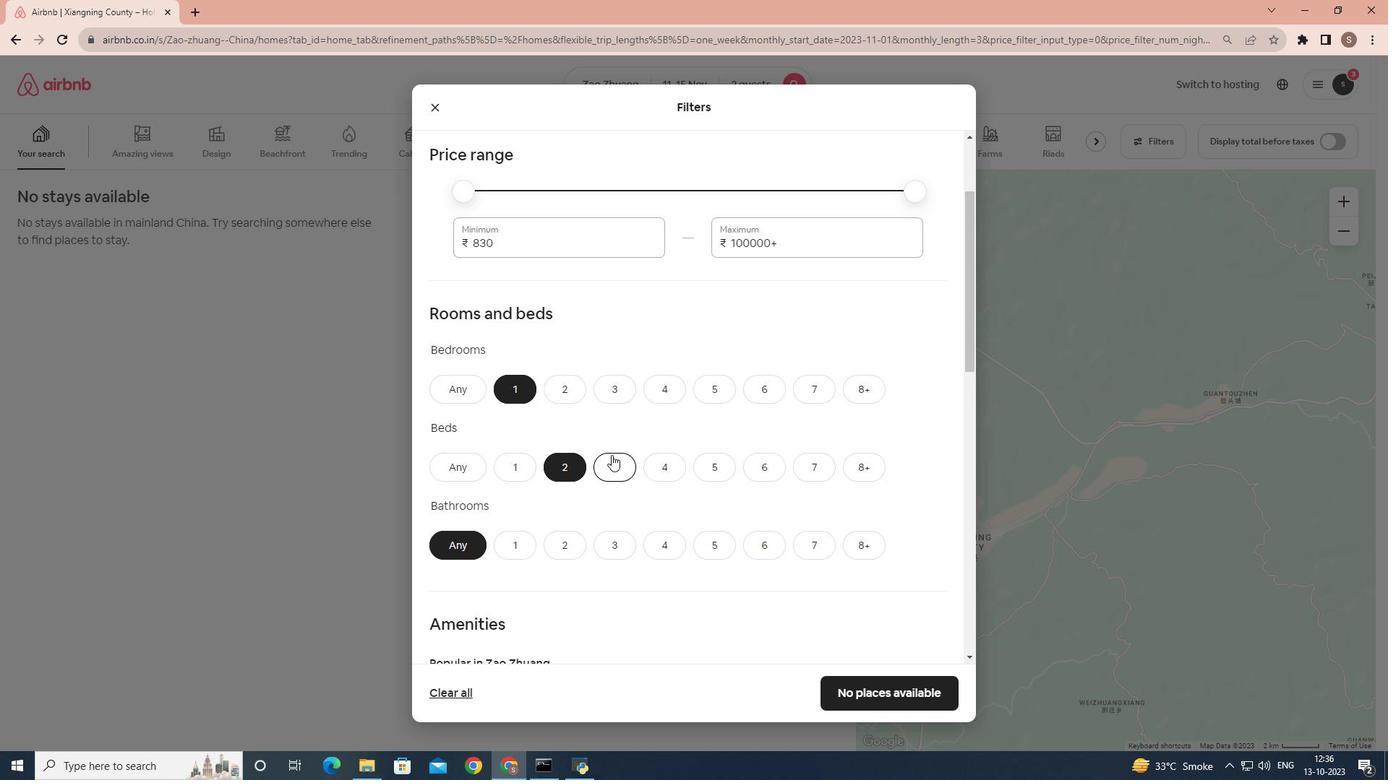 
Action: Mouse scrolled (611, 454) with delta (0, 0)
Screenshot: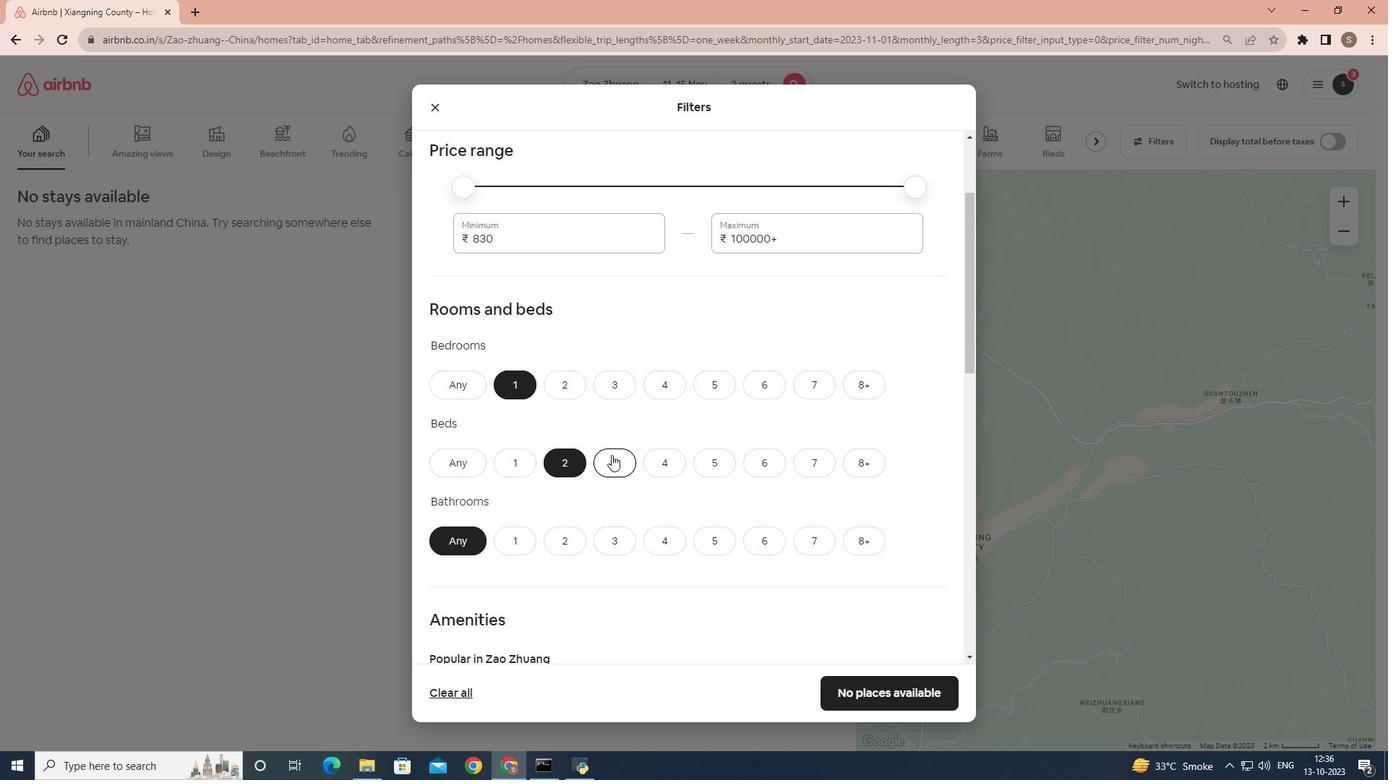 
Action: Mouse moved to (521, 461)
Screenshot: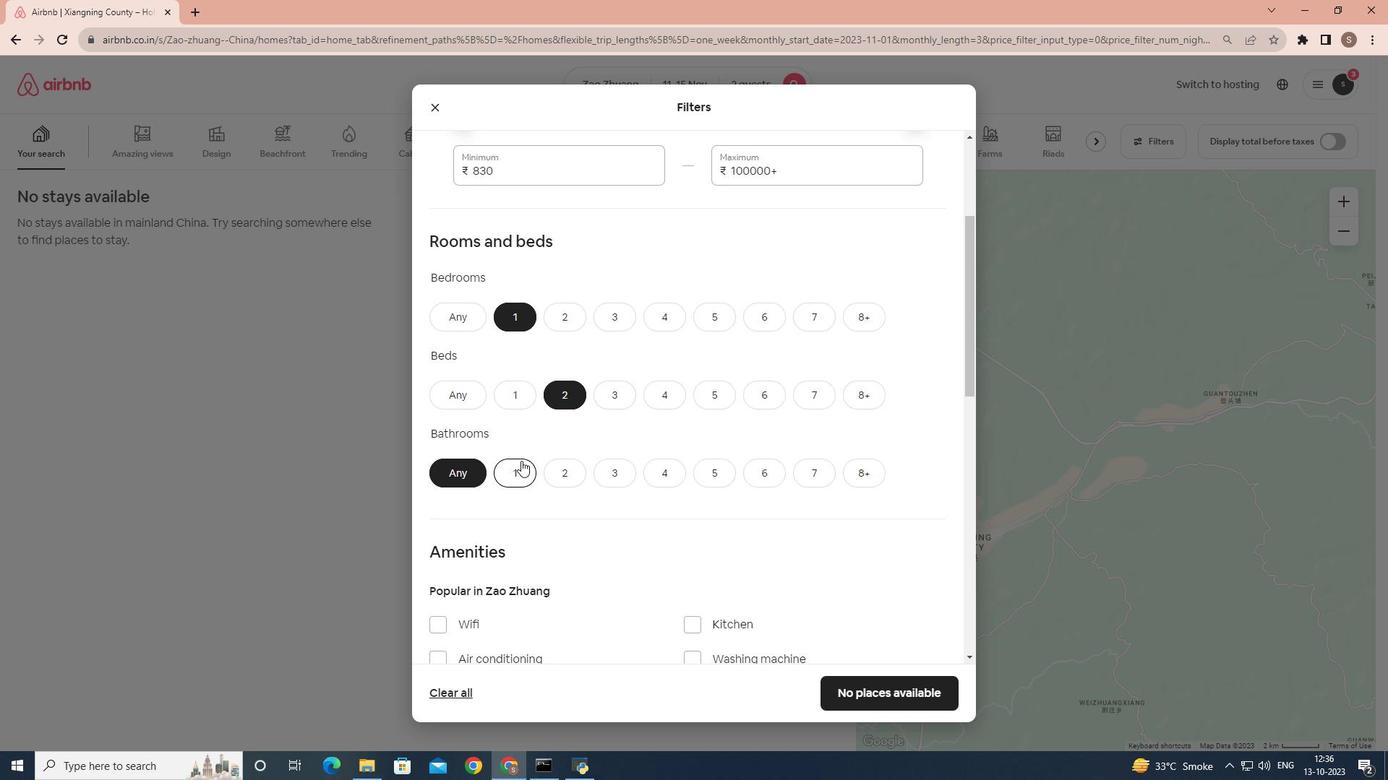 
Action: Mouse pressed left at (521, 461)
Screenshot: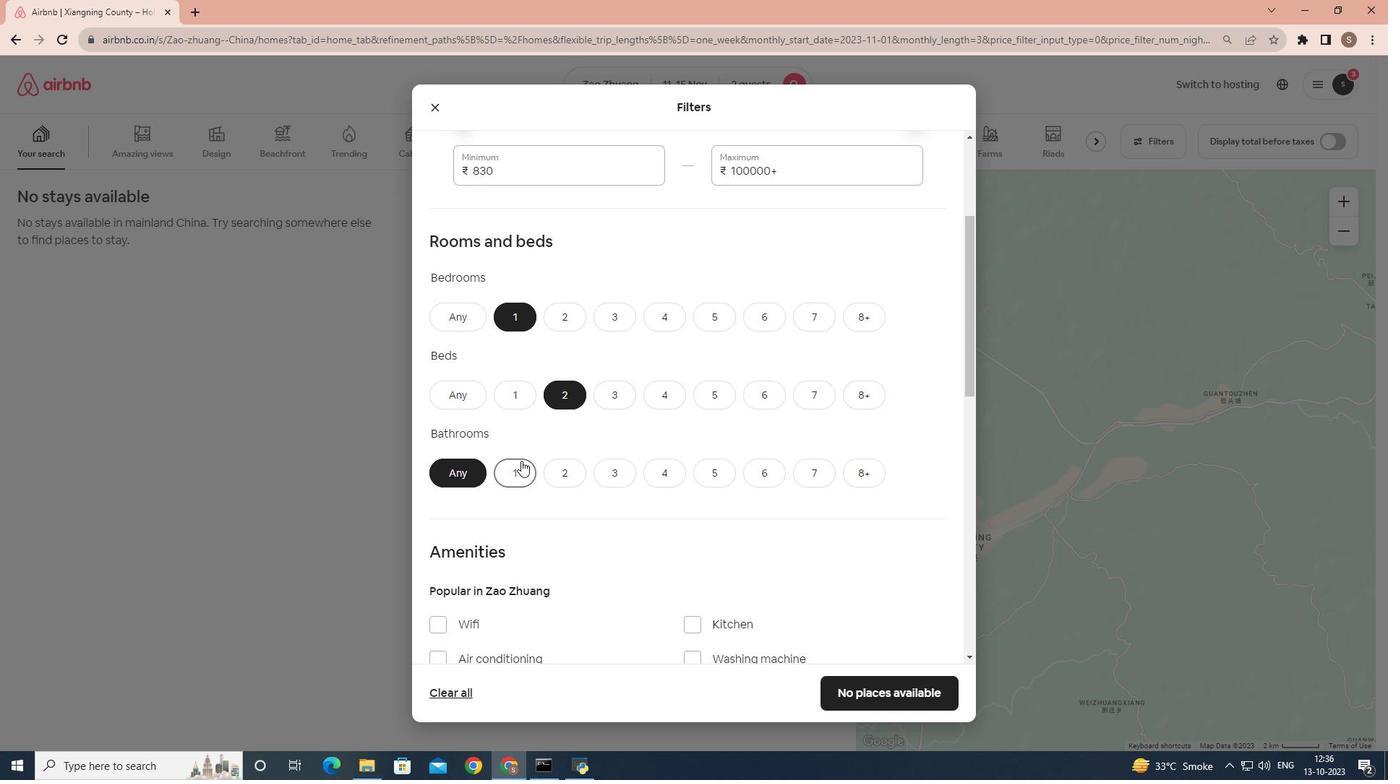 
Action: Mouse moved to (645, 446)
Screenshot: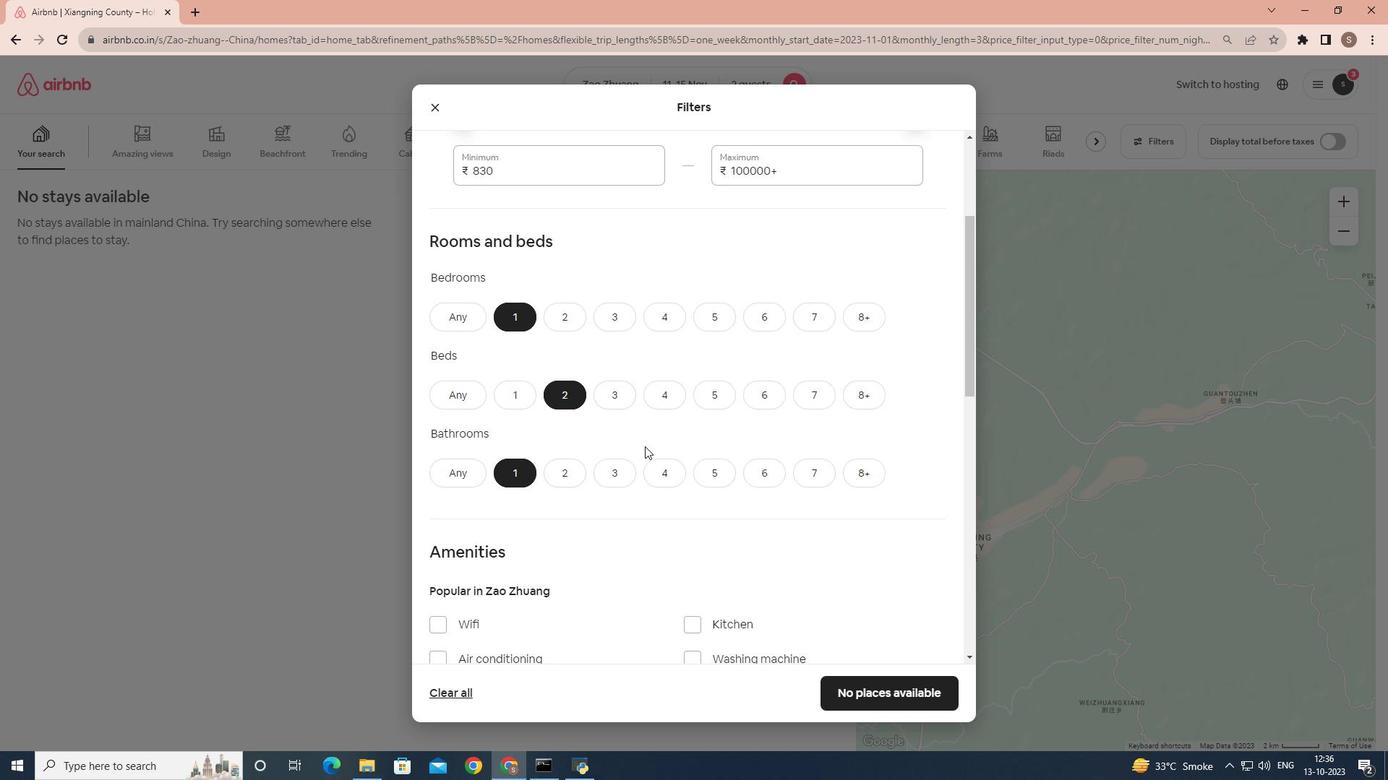 
Action: Mouse scrolled (645, 446) with delta (0, 0)
Screenshot: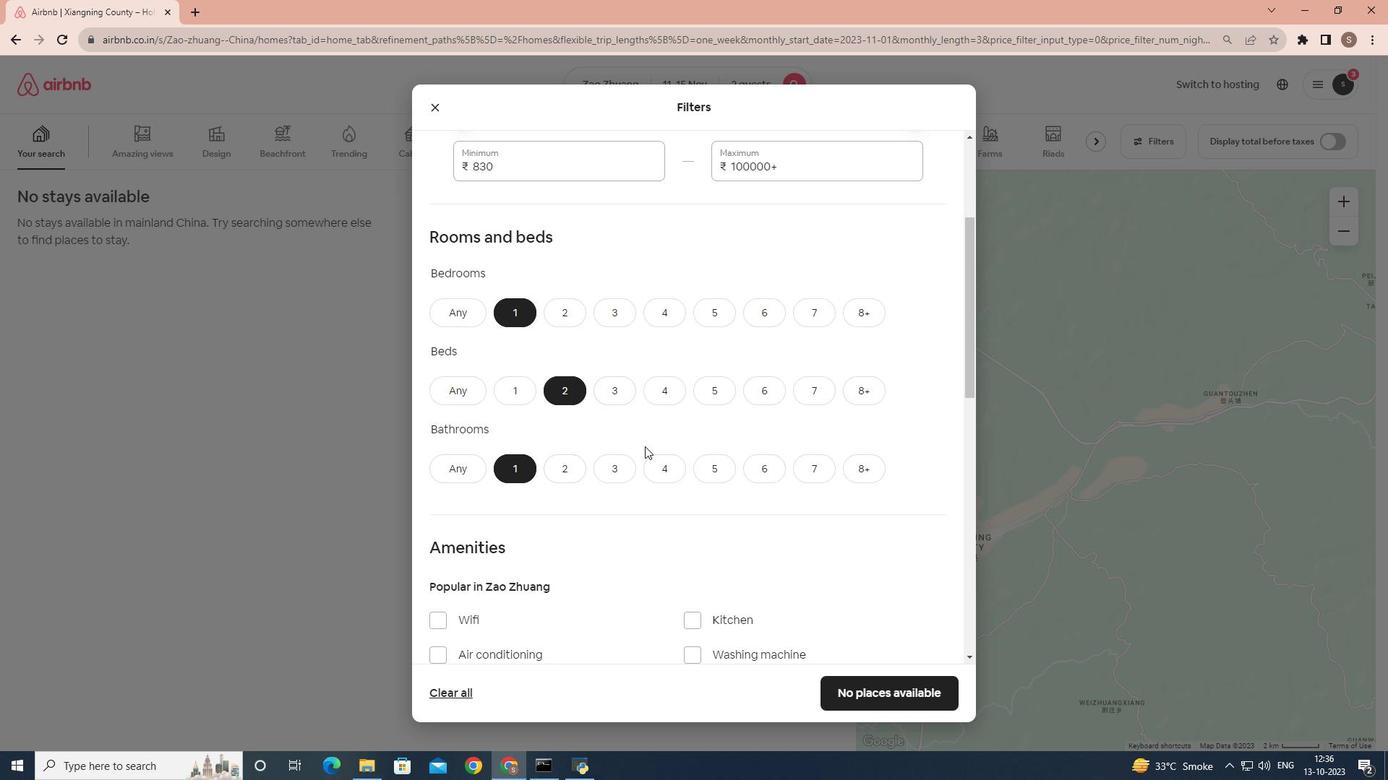 
Action: Mouse scrolled (645, 446) with delta (0, 0)
Screenshot: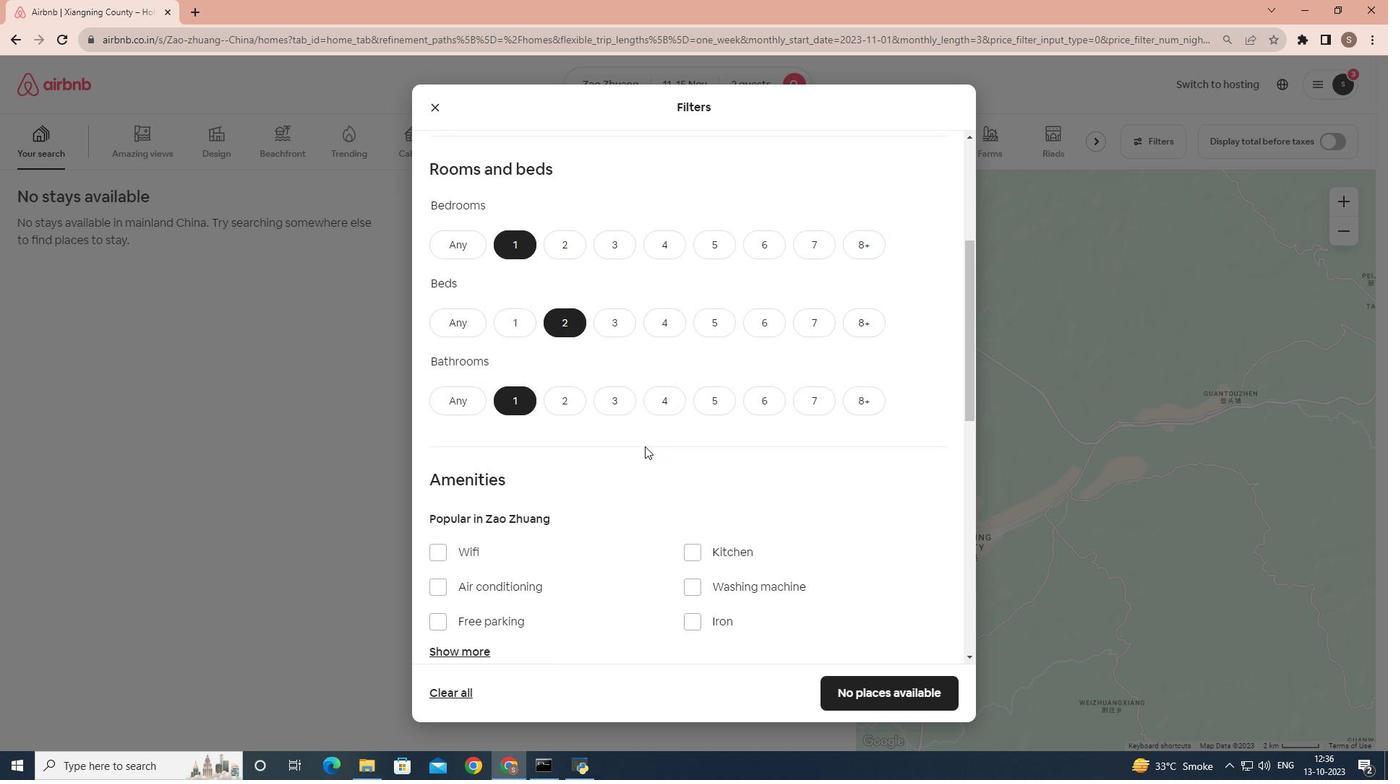 
Action: Mouse moved to (652, 445)
Screenshot: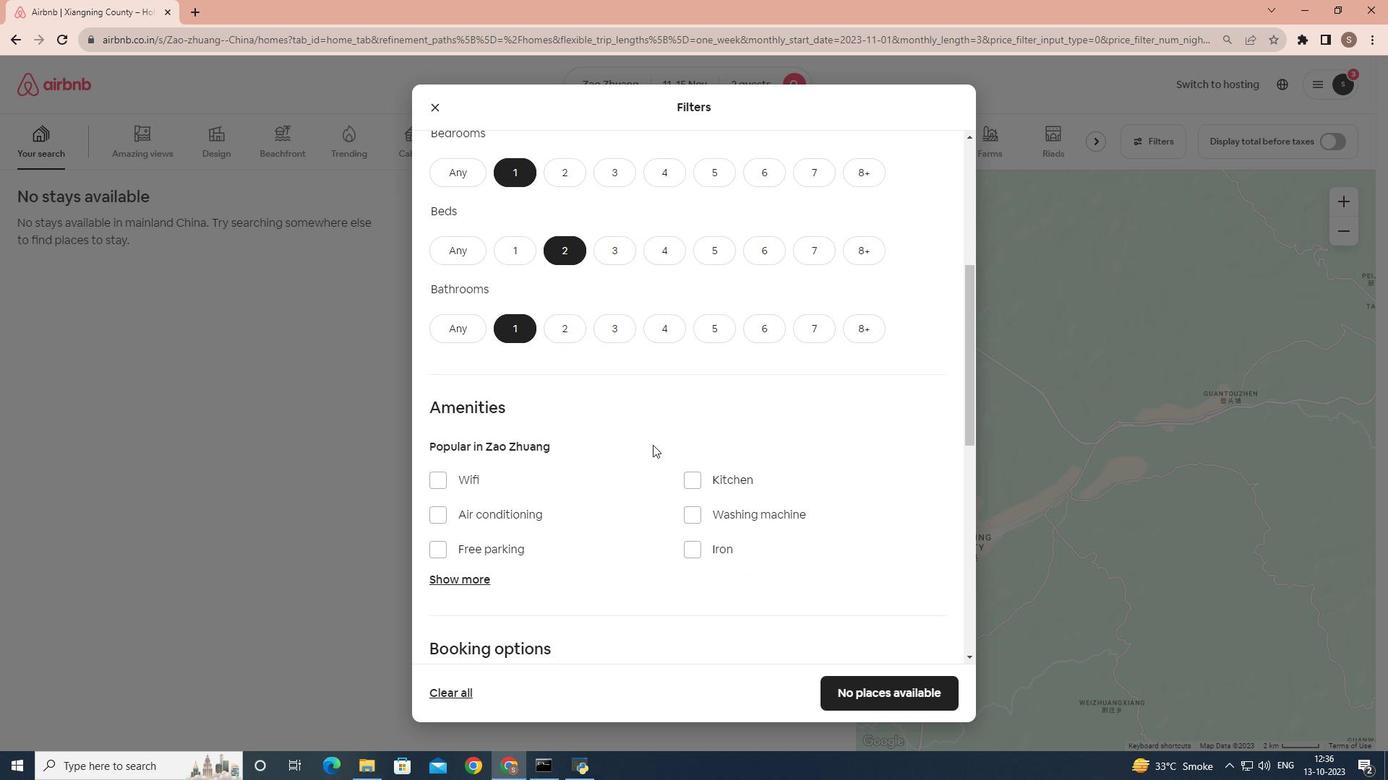 
Action: Mouse scrolled (652, 444) with delta (0, 0)
Screenshot: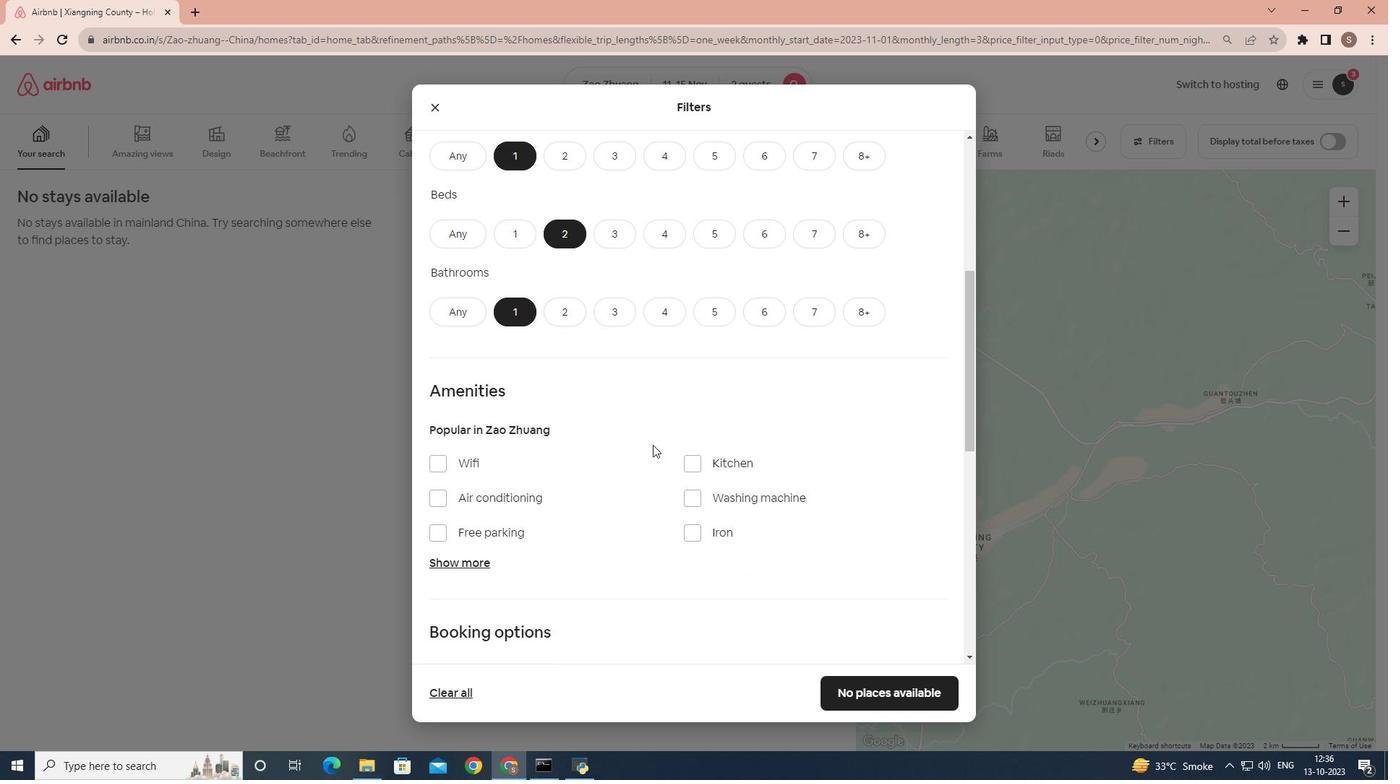 
Action: Mouse moved to (531, 445)
Screenshot: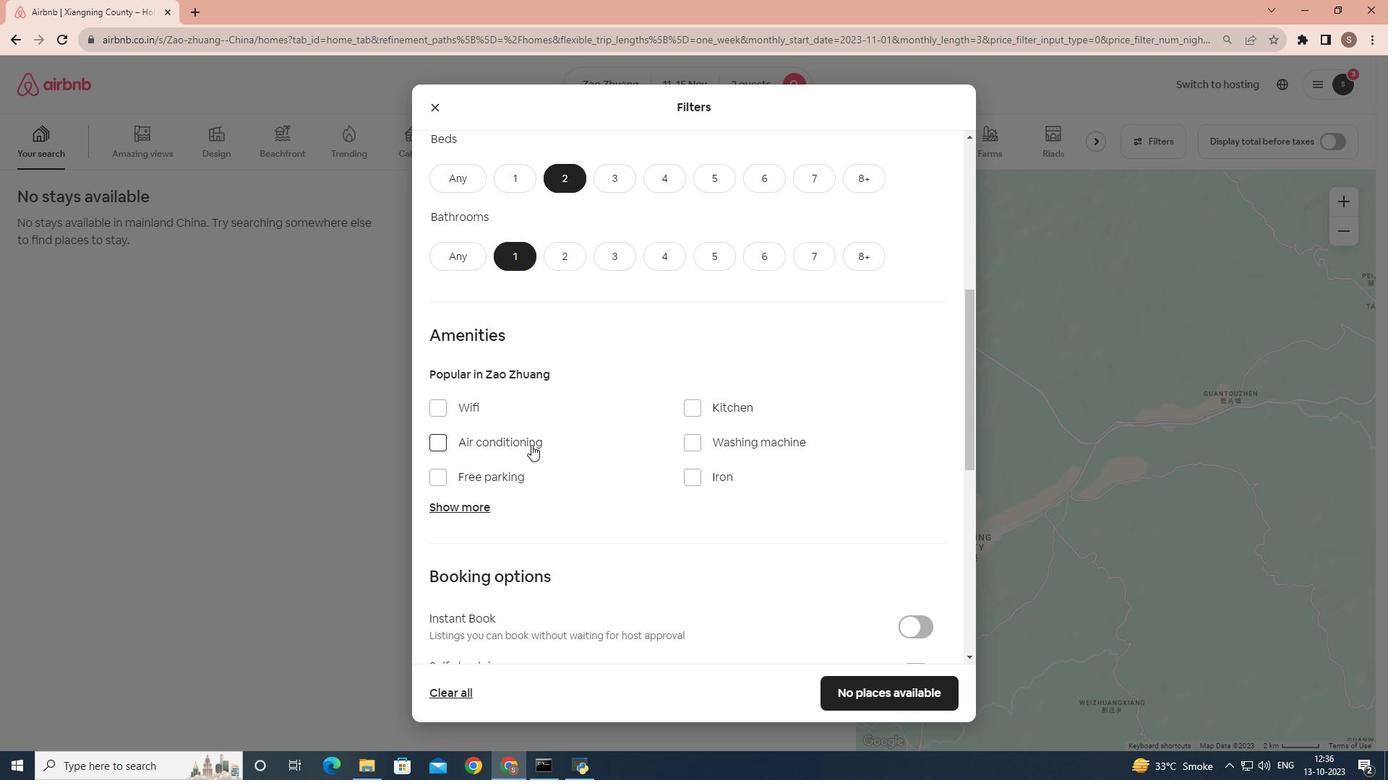 
Action: Mouse scrolled (531, 444) with delta (0, 0)
Screenshot: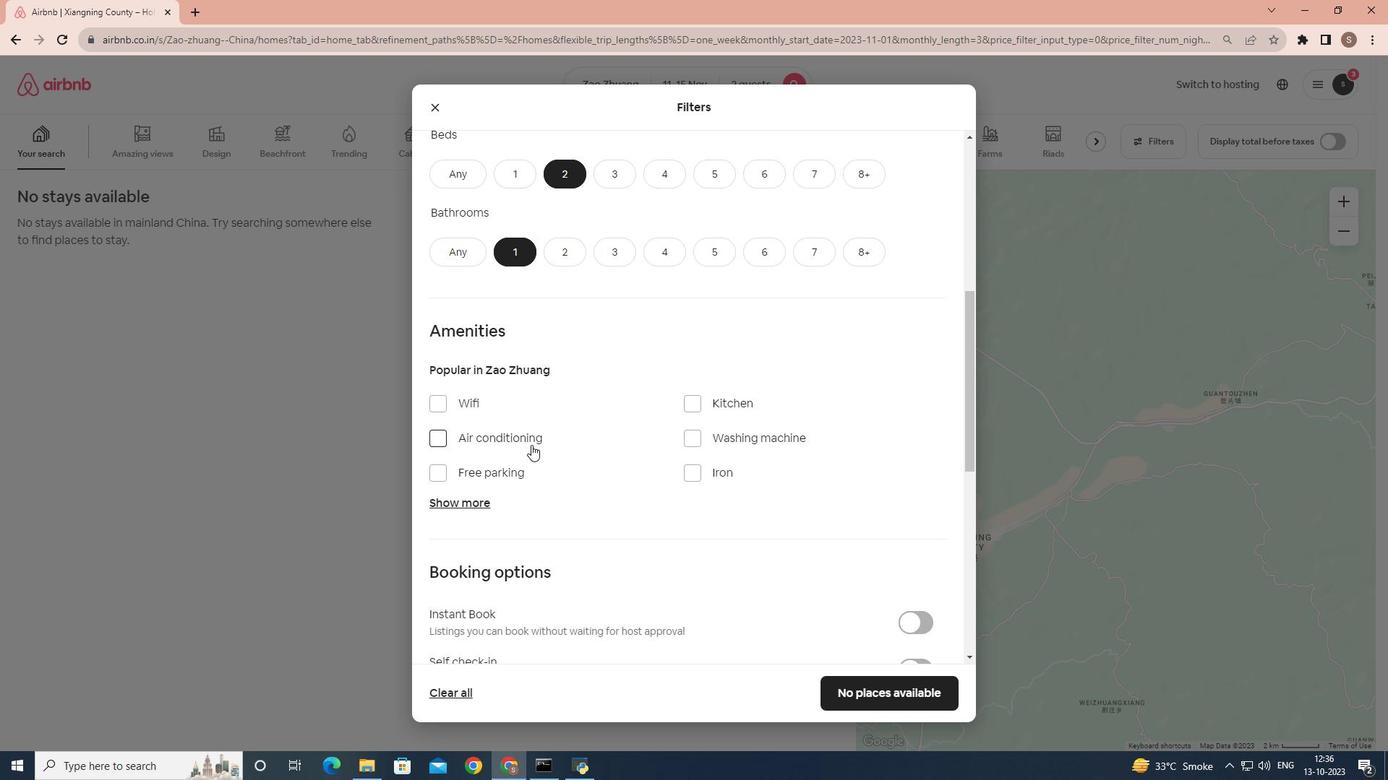 
Action: Mouse moved to (697, 371)
Screenshot: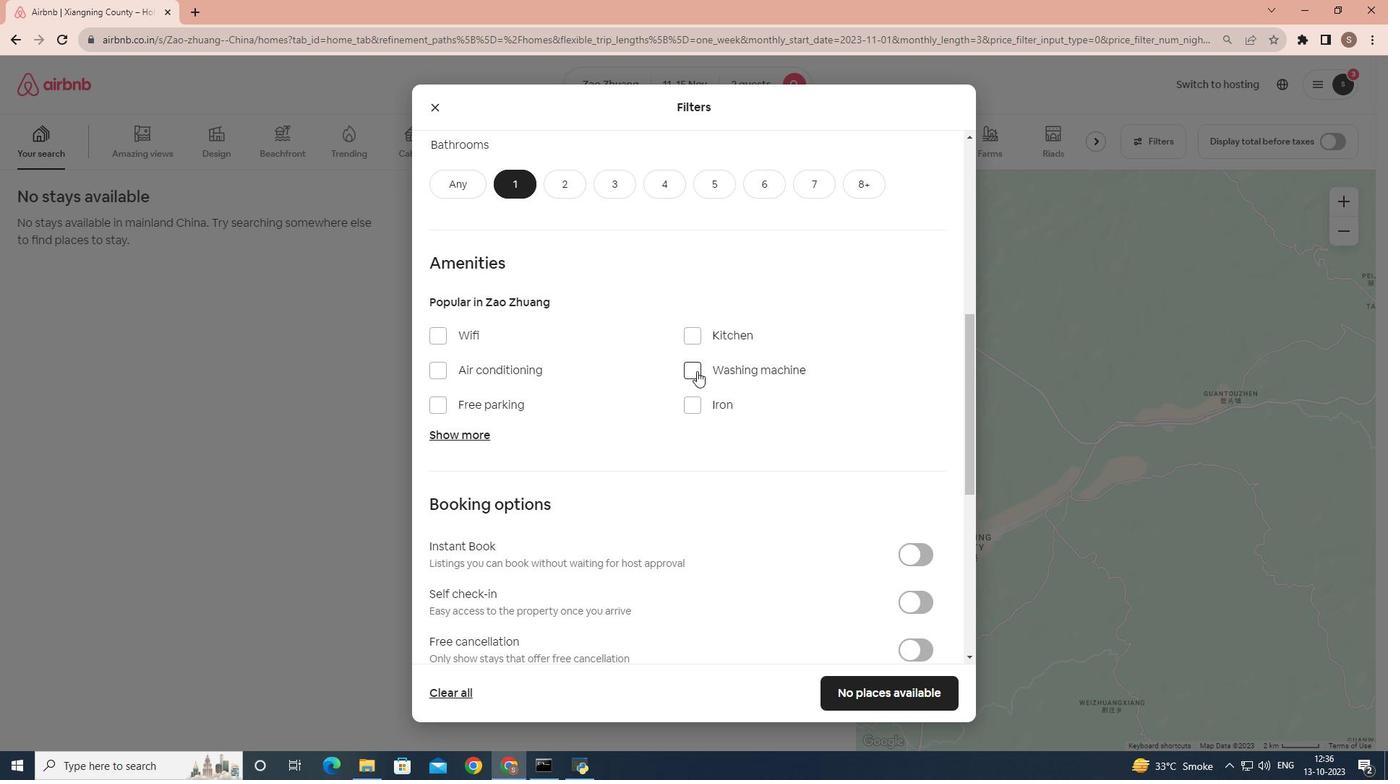 
Action: Mouse pressed left at (697, 371)
Screenshot: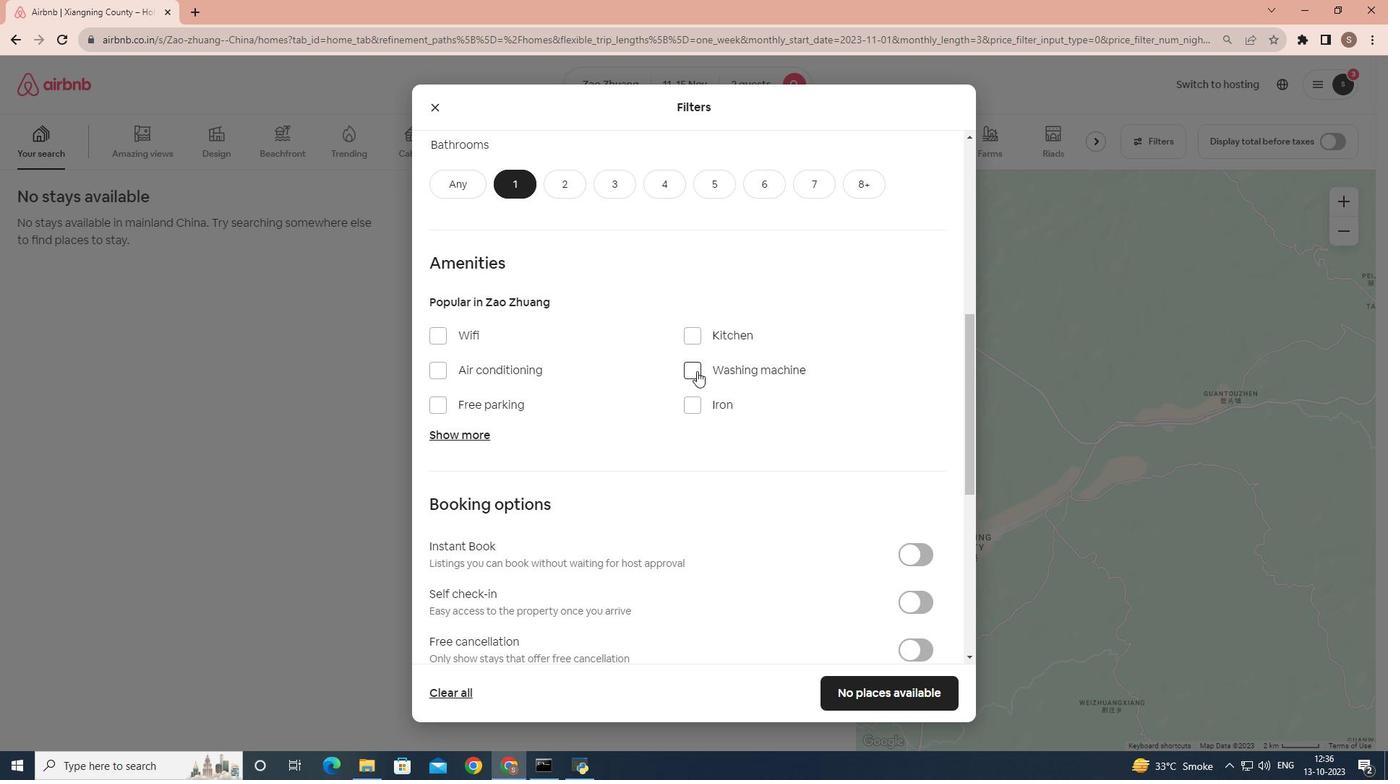 
Action: Mouse moved to (654, 379)
Screenshot: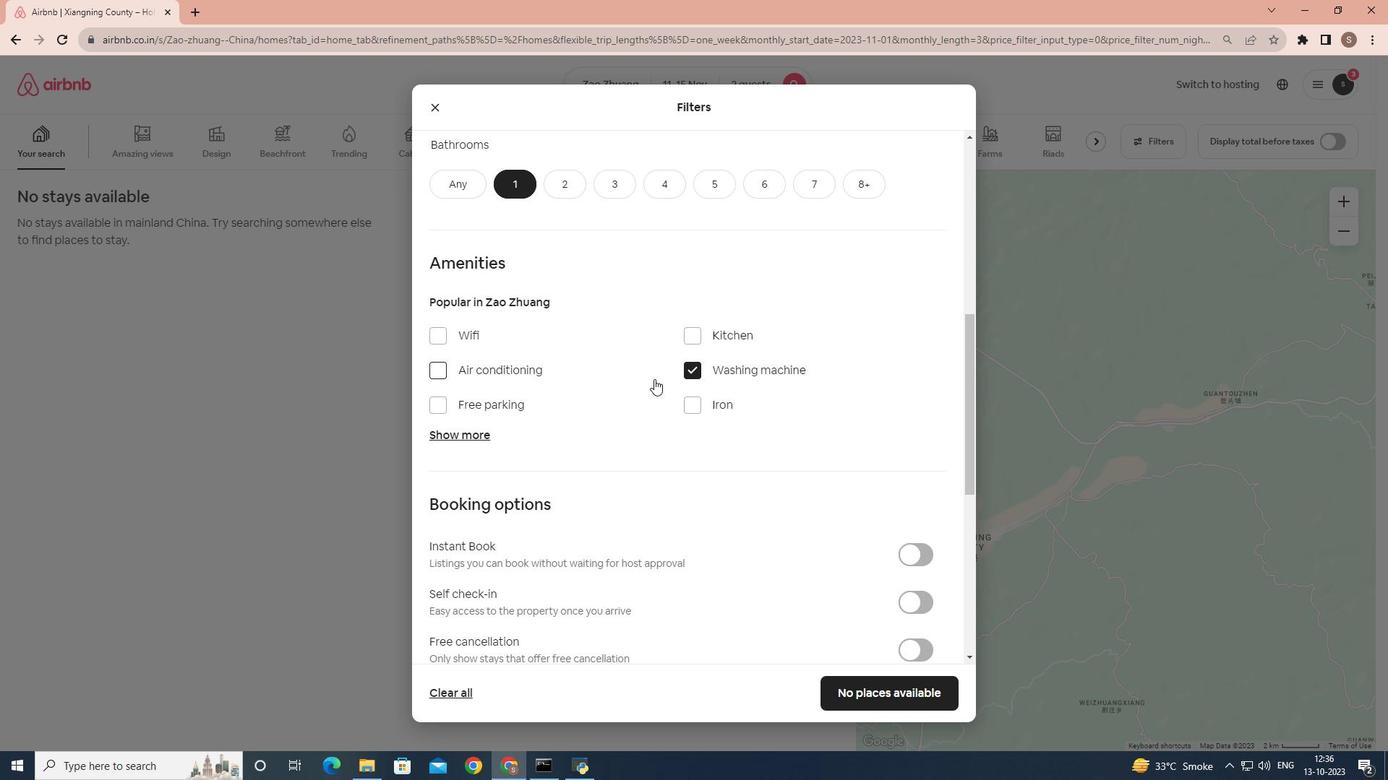 
